 Task: Add Boiron Hypericum Perforatum 6C to the cart.
Action: Mouse moved to (284, 133)
Screenshot: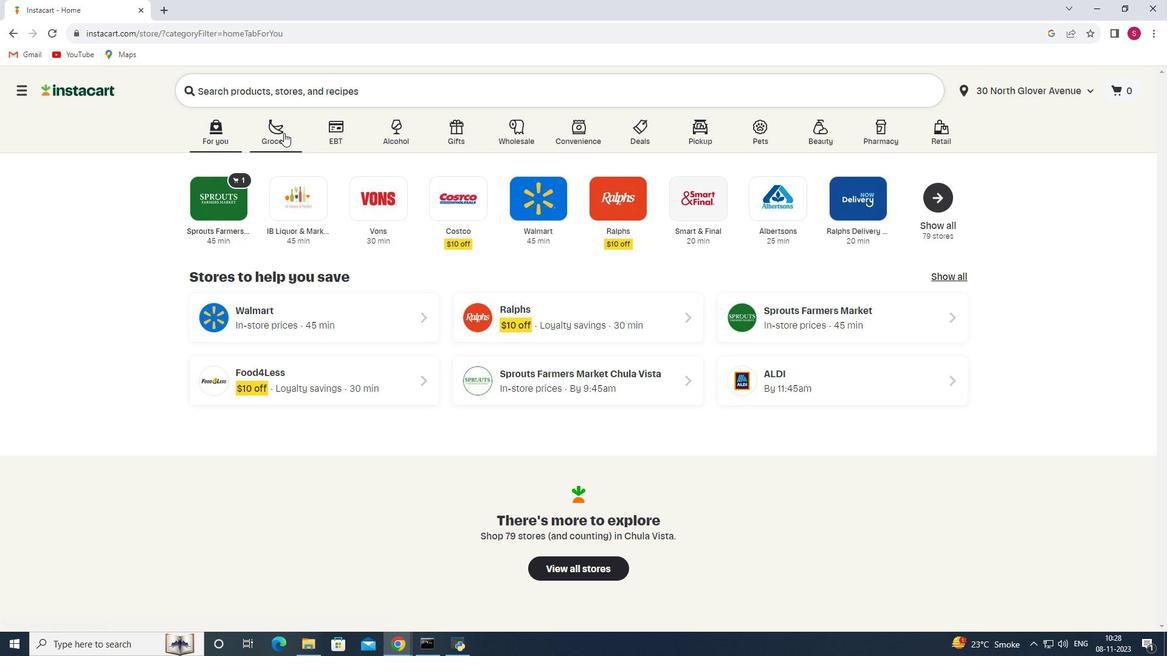 
Action: Mouse pressed left at (284, 133)
Screenshot: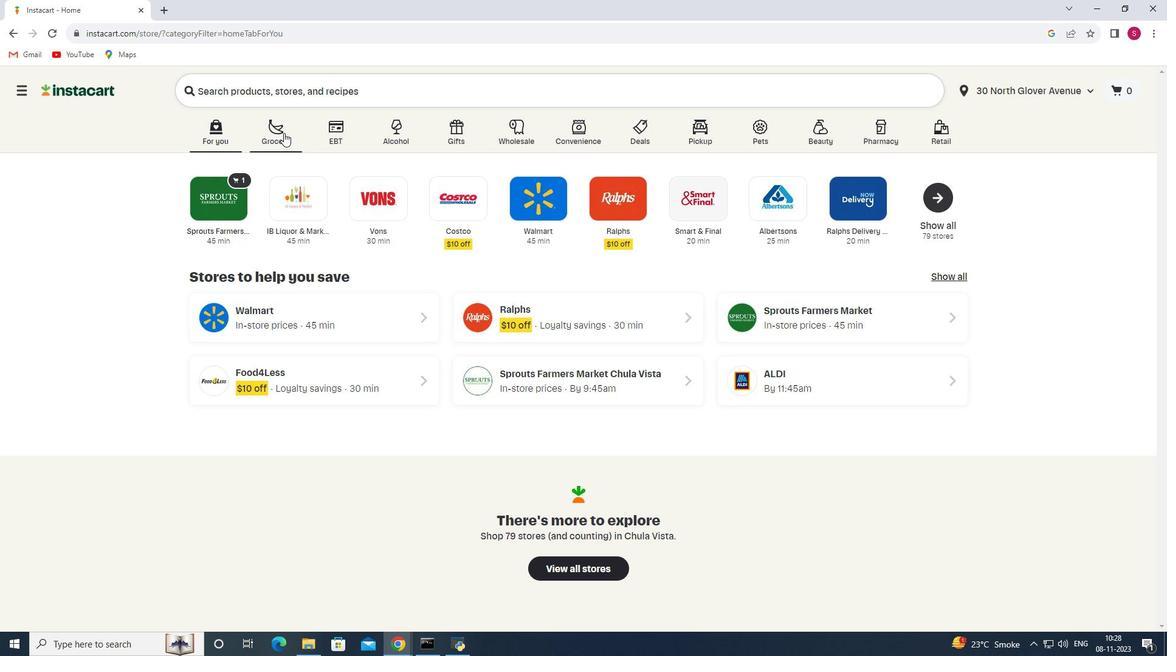 
Action: Mouse moved to (282, 353)
Screenshot: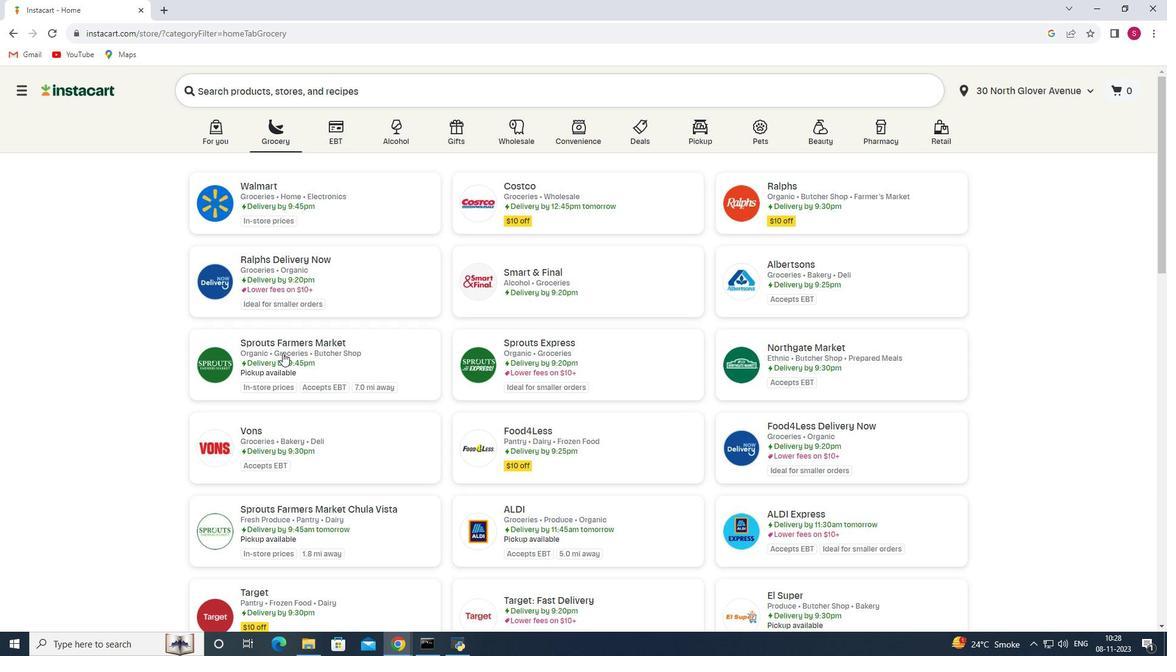 
Action: Mouse pressed left at (282, 353)
Screenshot: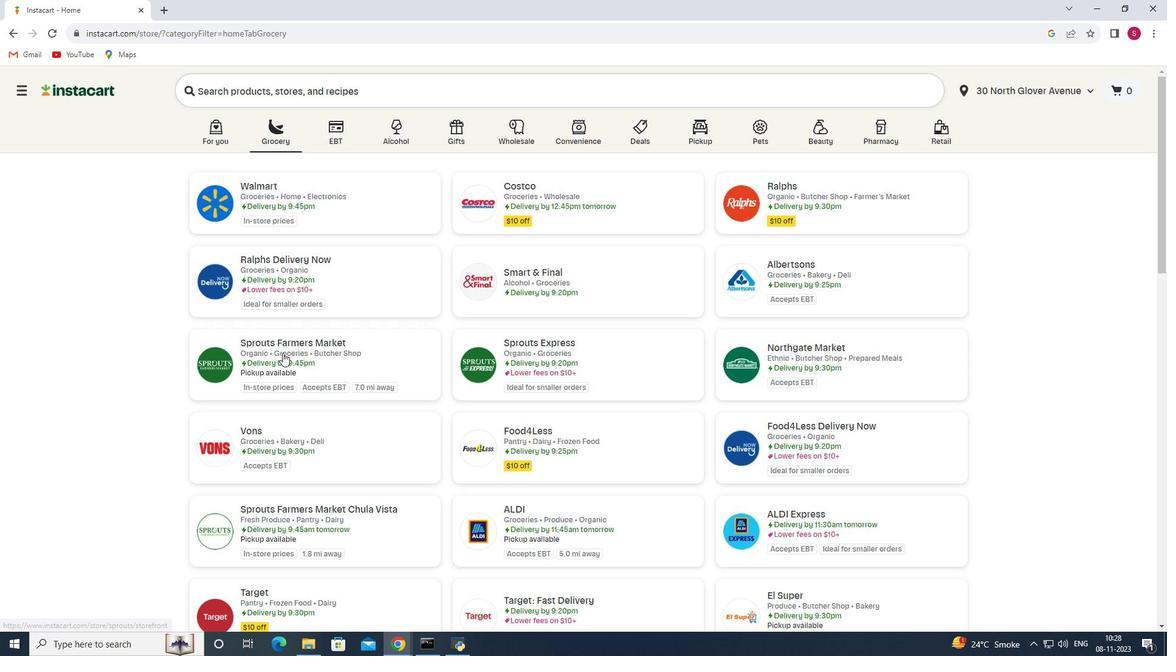 
Action: Mouse moved to (79, 366)
Screenshot: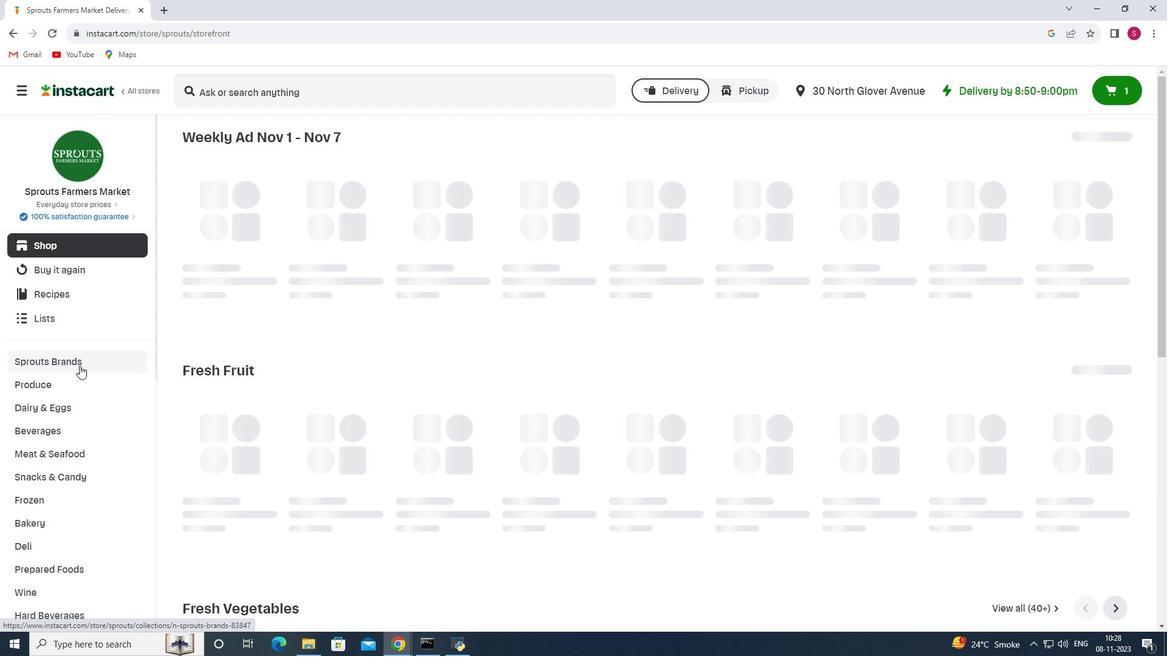 
Action: Mouse scrolled (79, 365) with delta (0, 0)
Screenshot: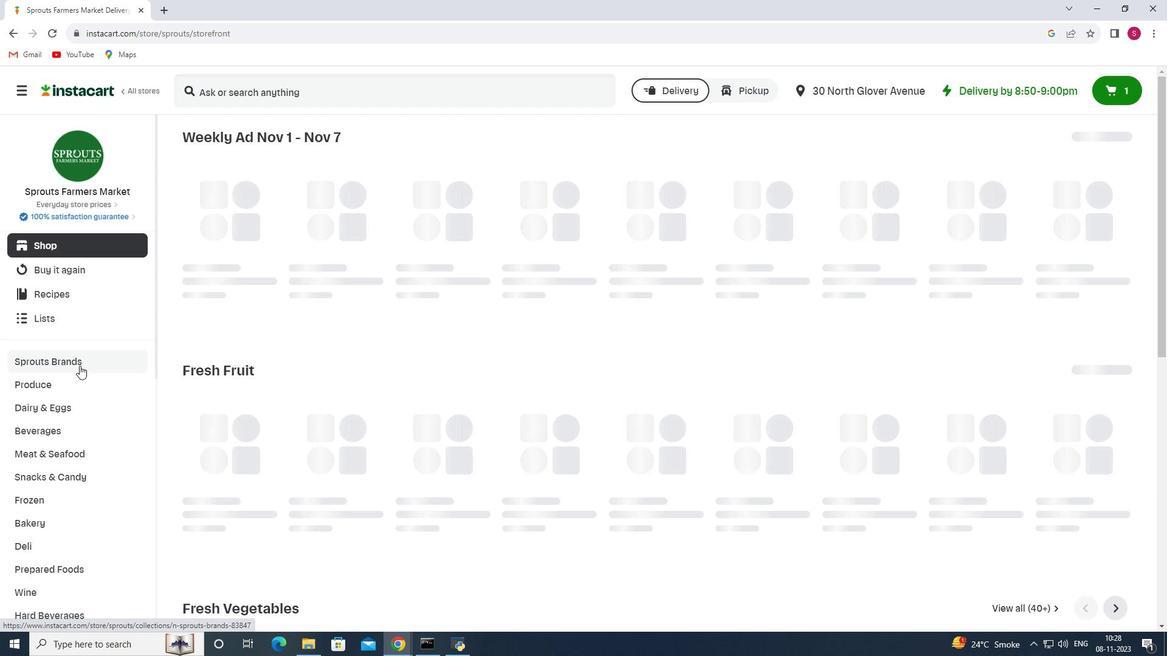
Action: Mouse scrolled (79, 365) with delta (0, 0)
Screenshot: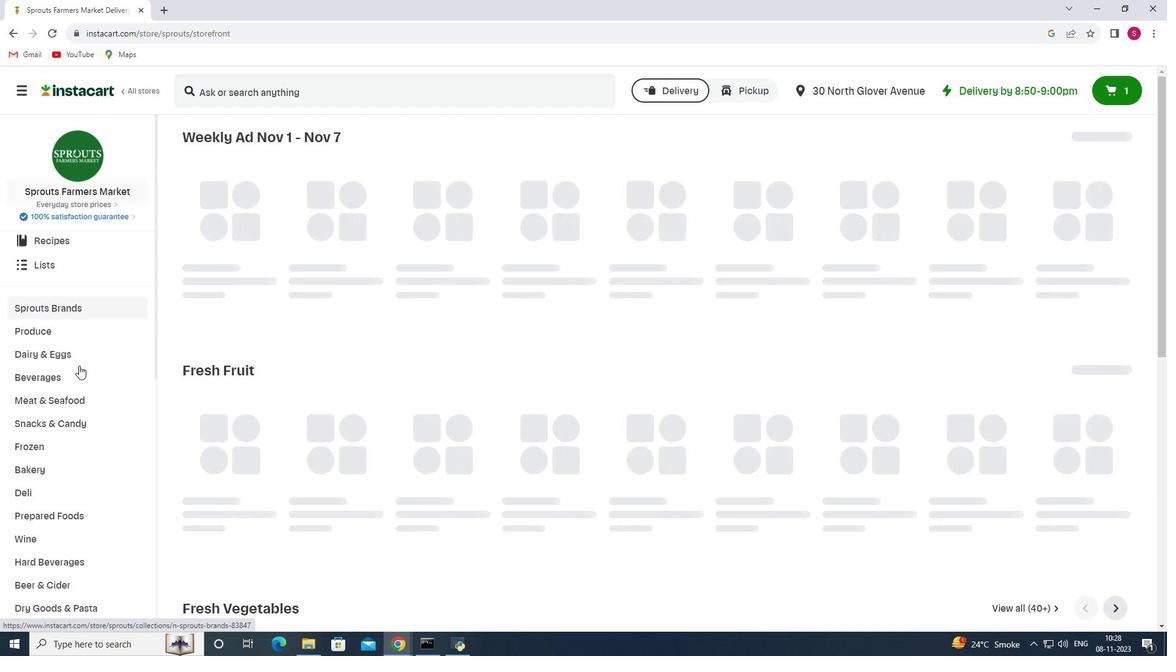 
Action: Mouse moved to (79, 366)
Screenshot: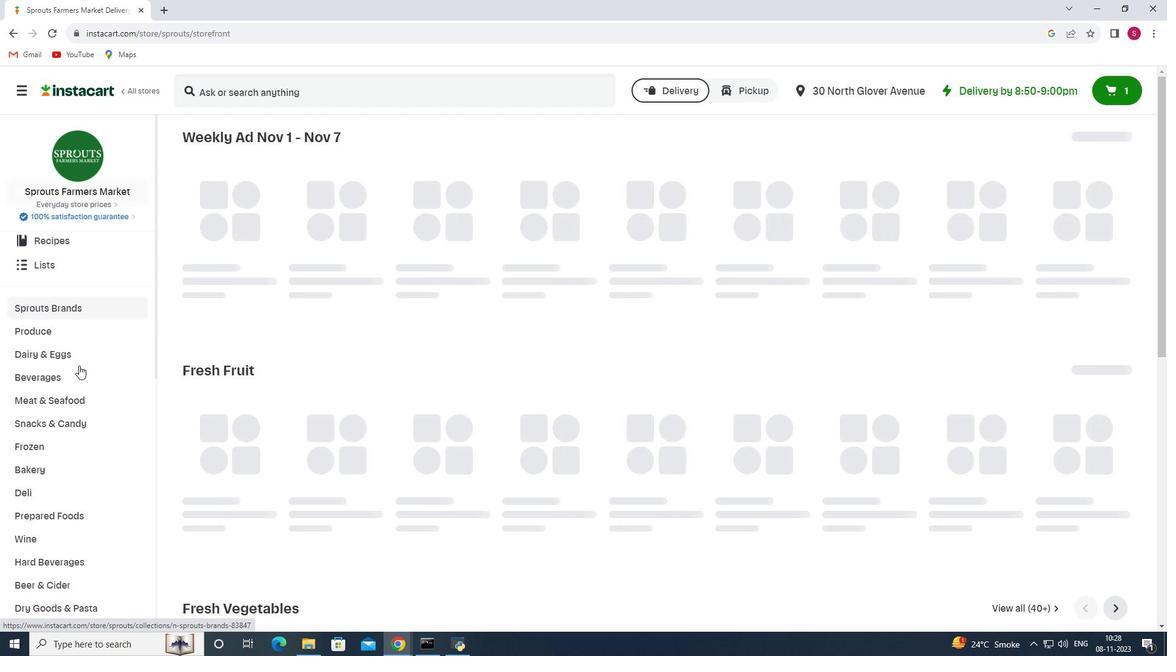 
Action: Mouse scrolled (79, 365) with delta (0, 0)
Screenshot: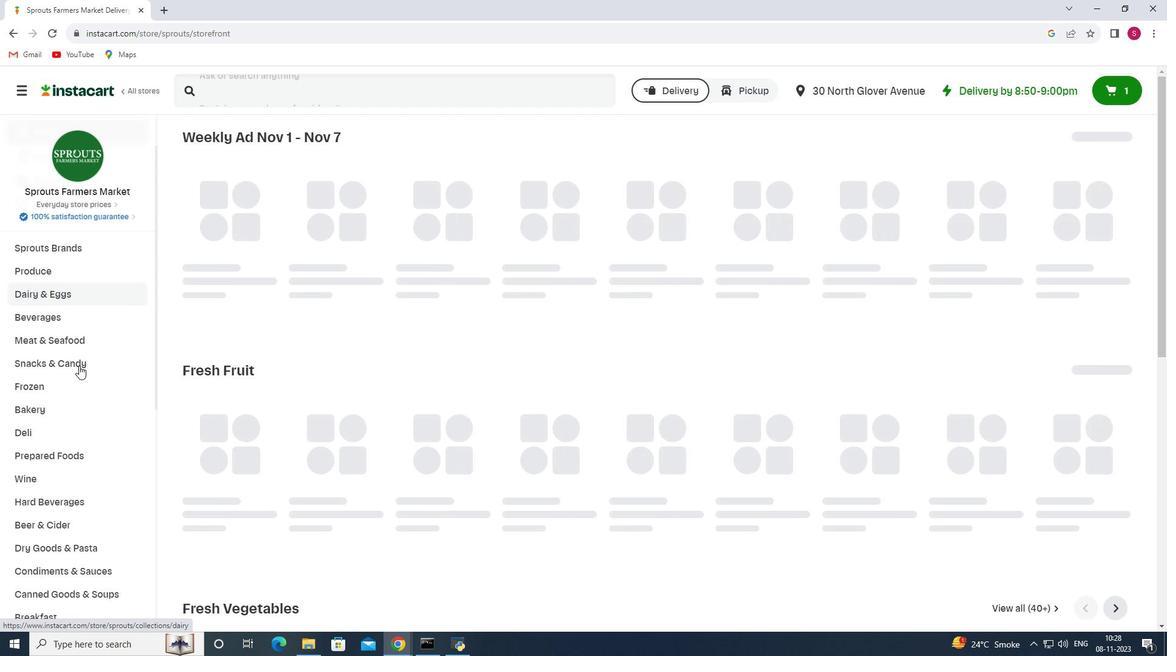
Action: Mouse moved to (77, 366)
Screenshot: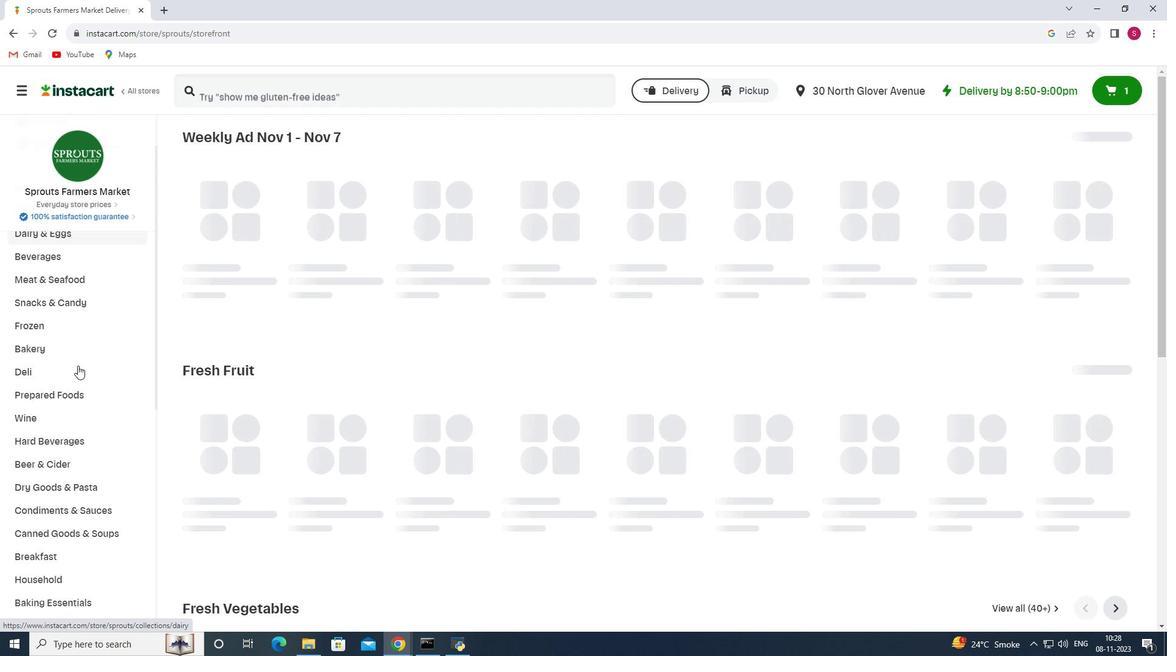 
Action: Mouse scrolled (77, 365) with delta (0, 0)
Screenshot: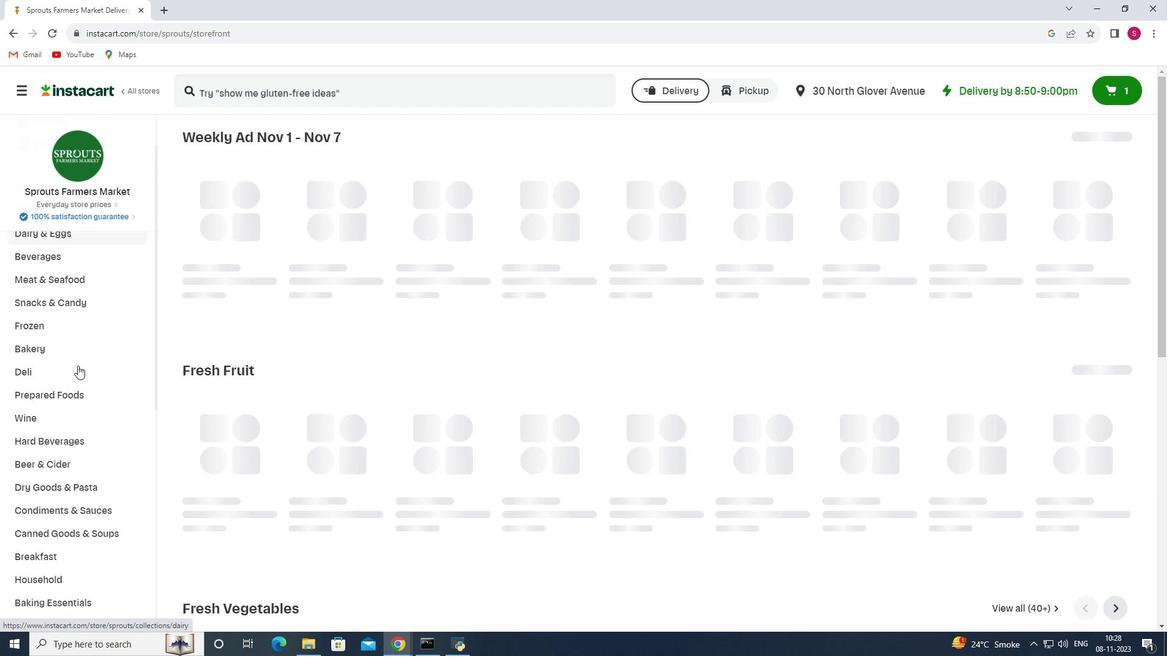 
Action: Mouse moved to (77, 366)
Screenshot: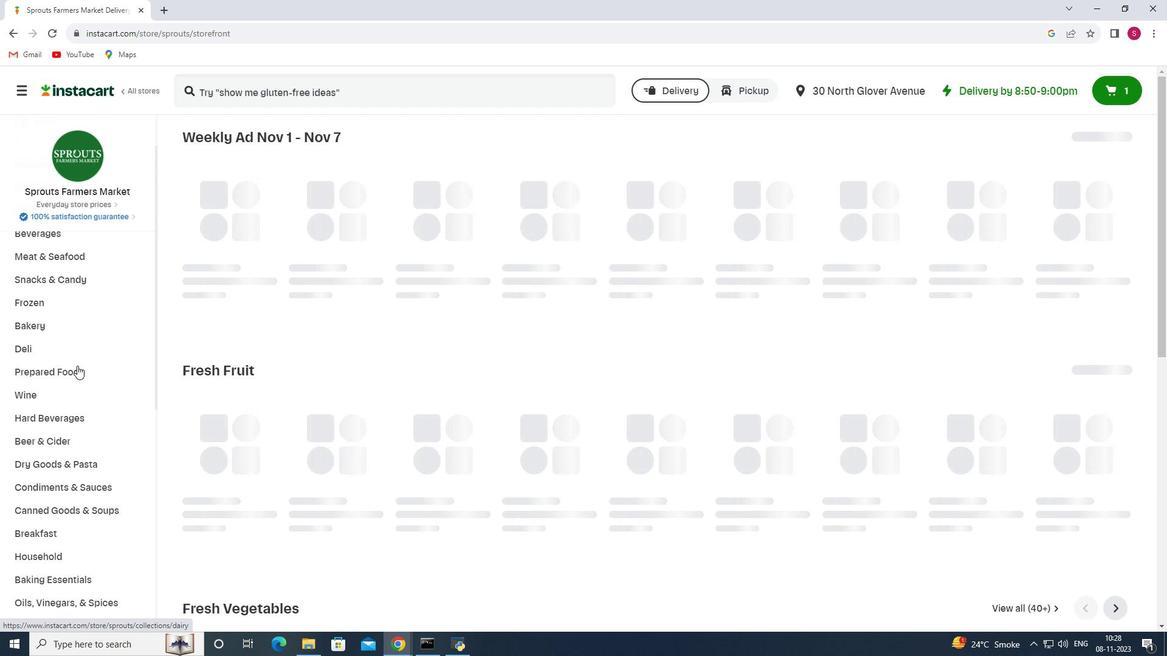 
Action: Mouse scrolled (77, 365) with delta (0, 0)
Screenshot: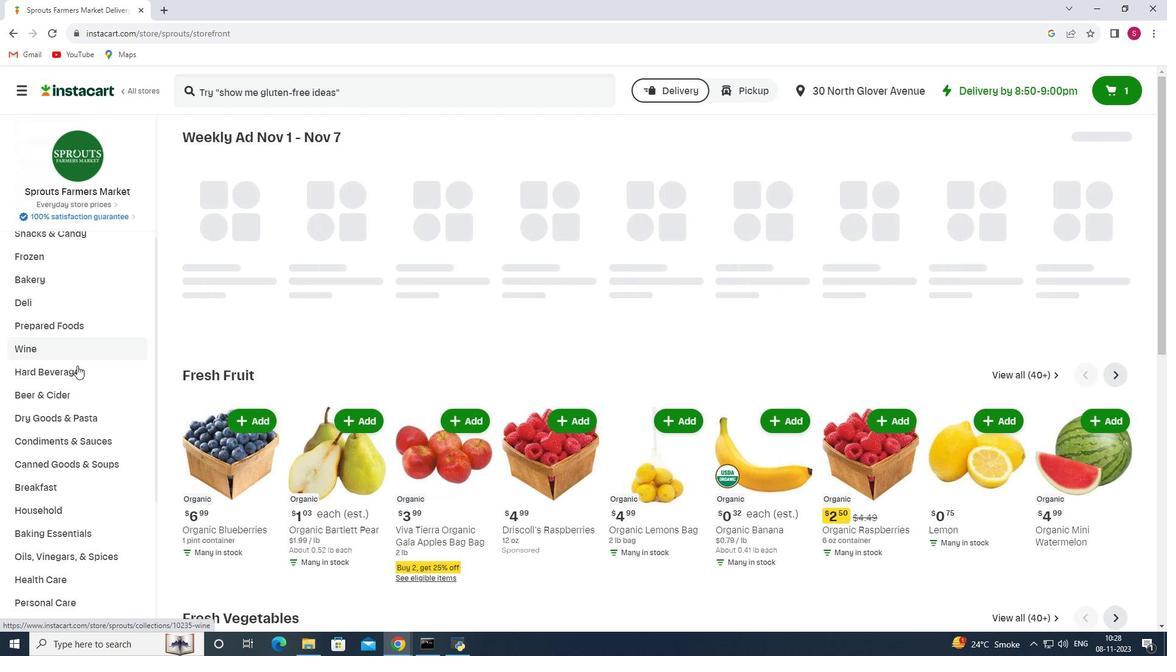 
Action: Mouse moved to (74, 367)
Screenshot: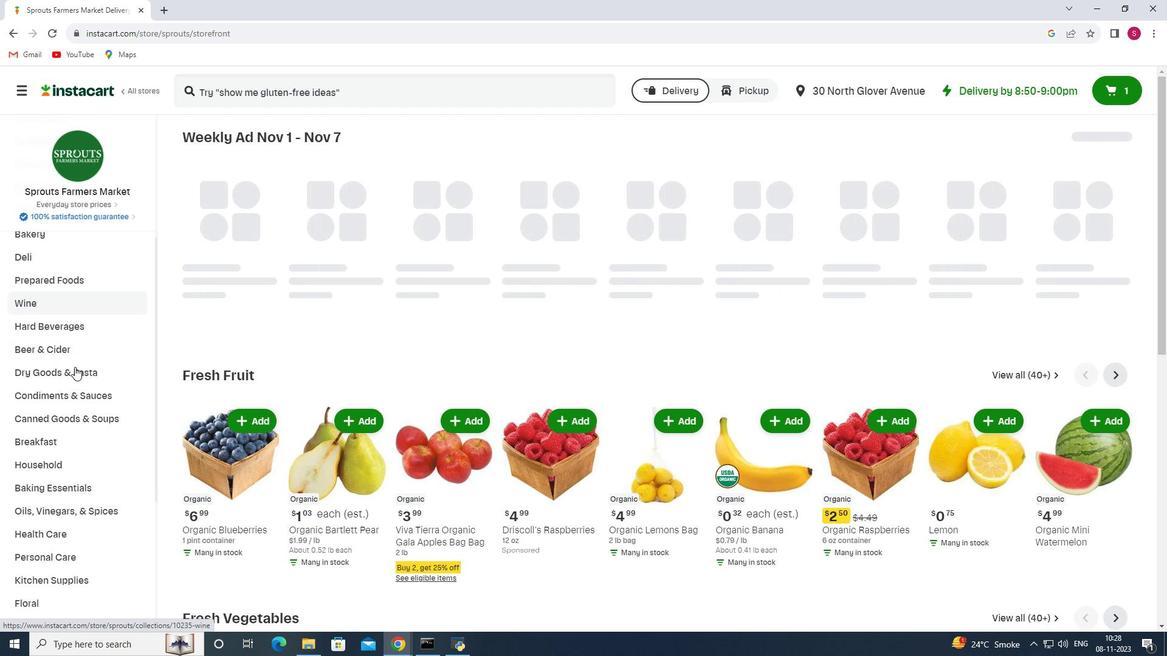 
Action: Mouse scrolled (74, 366) with delta (0, 0)
Screenshot: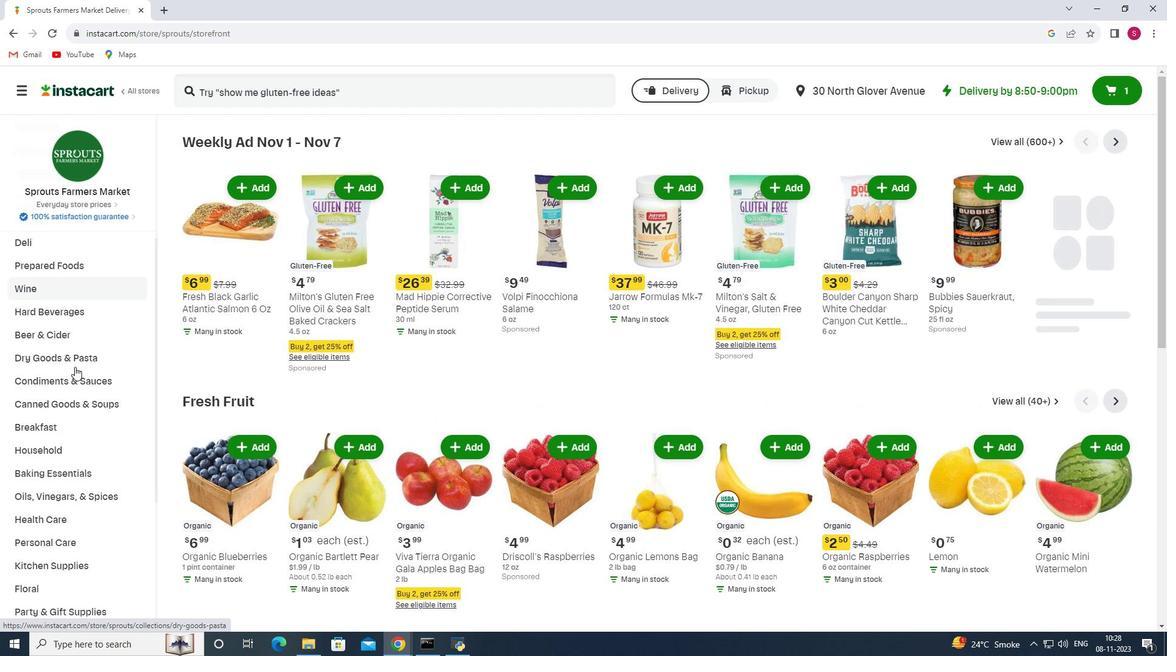 
Action: Mouse scrolled (74, 366) with delta (0, 0)
Screenshot: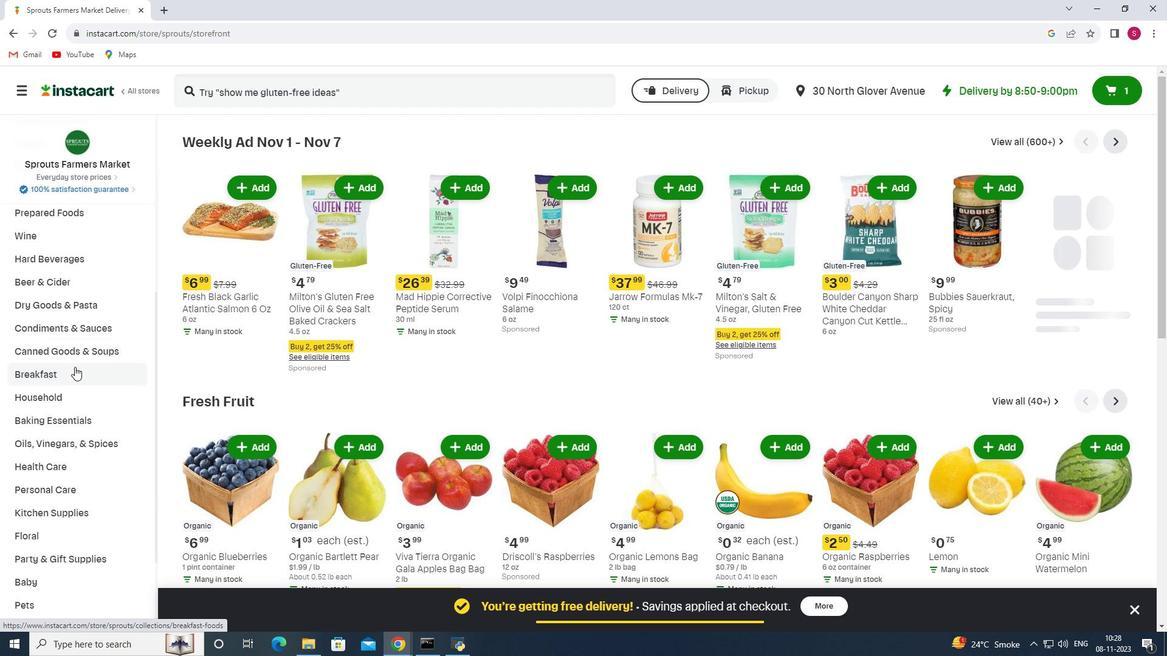 
Action: Mouse moved to (41, 405)
Screenshot: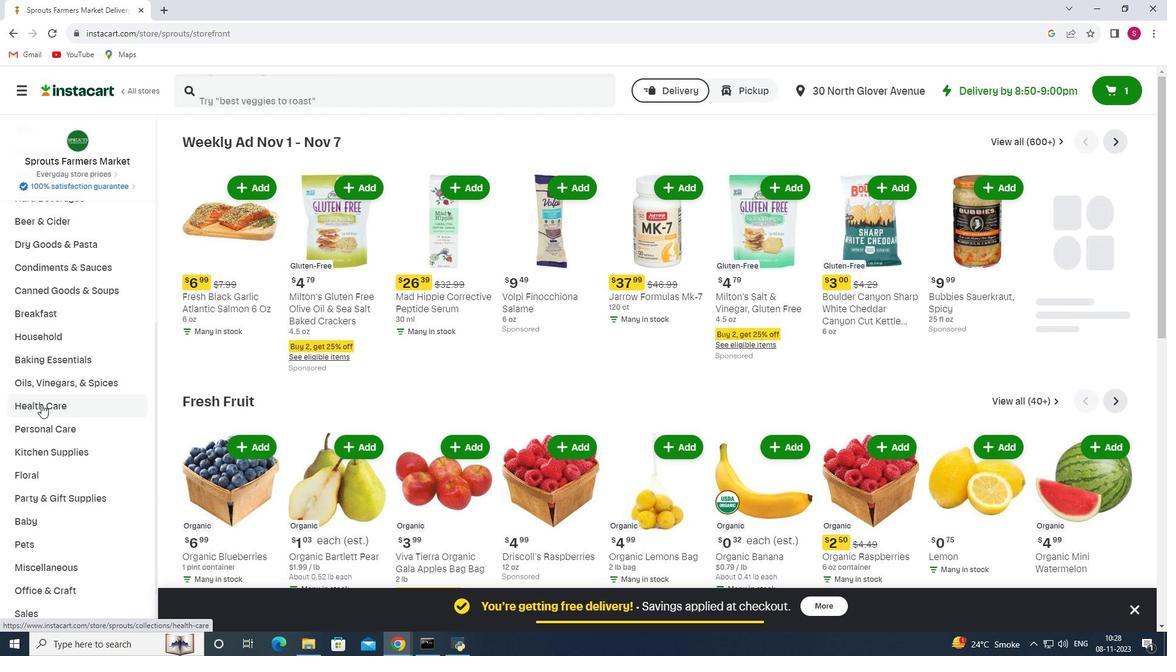 
Action: Mouse pressed left at (41, 405)
Screenshot: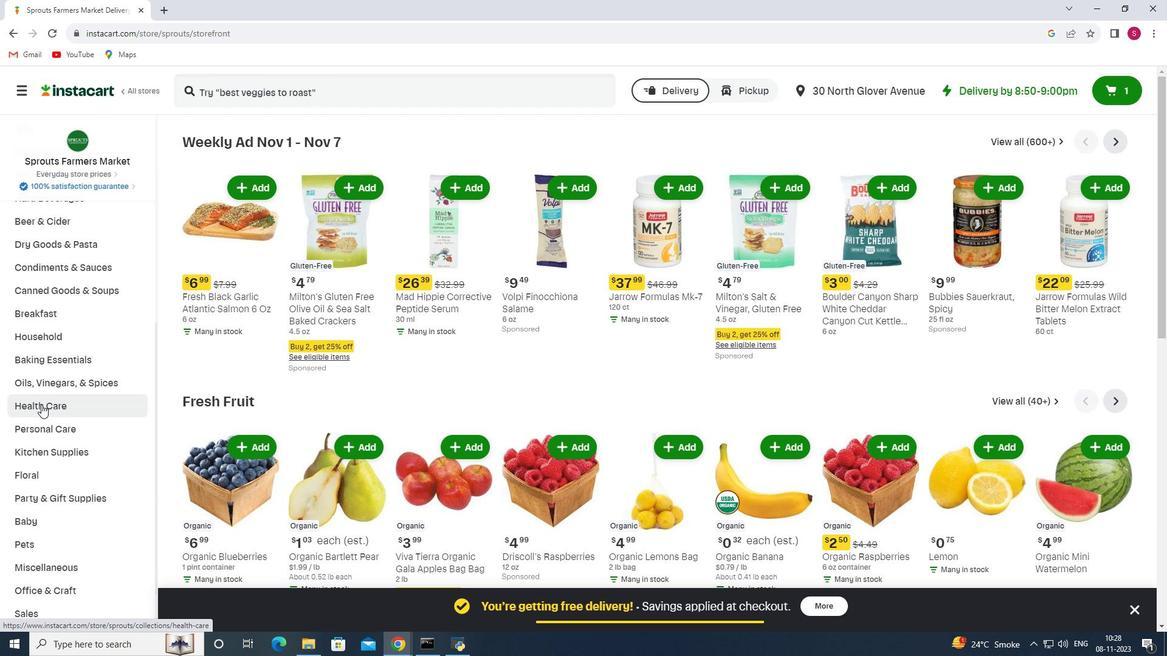 
Action: Mouse moved to (437, 164)
Screenshot: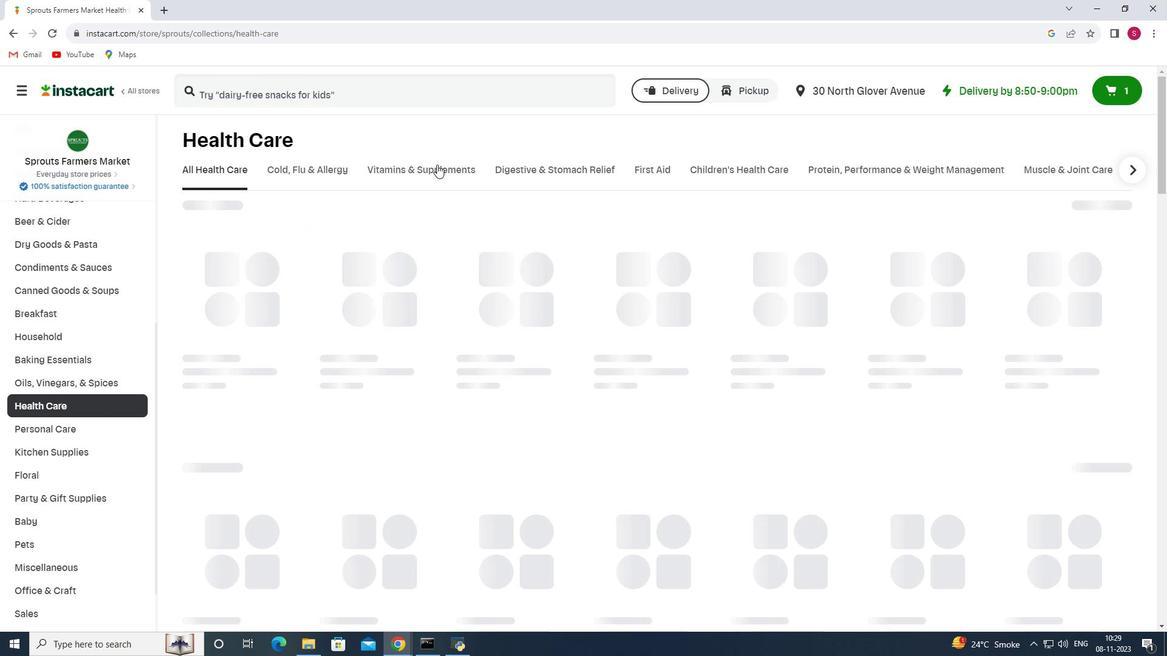
Action: Mouse pressed left at (437, 164)
Screenshot: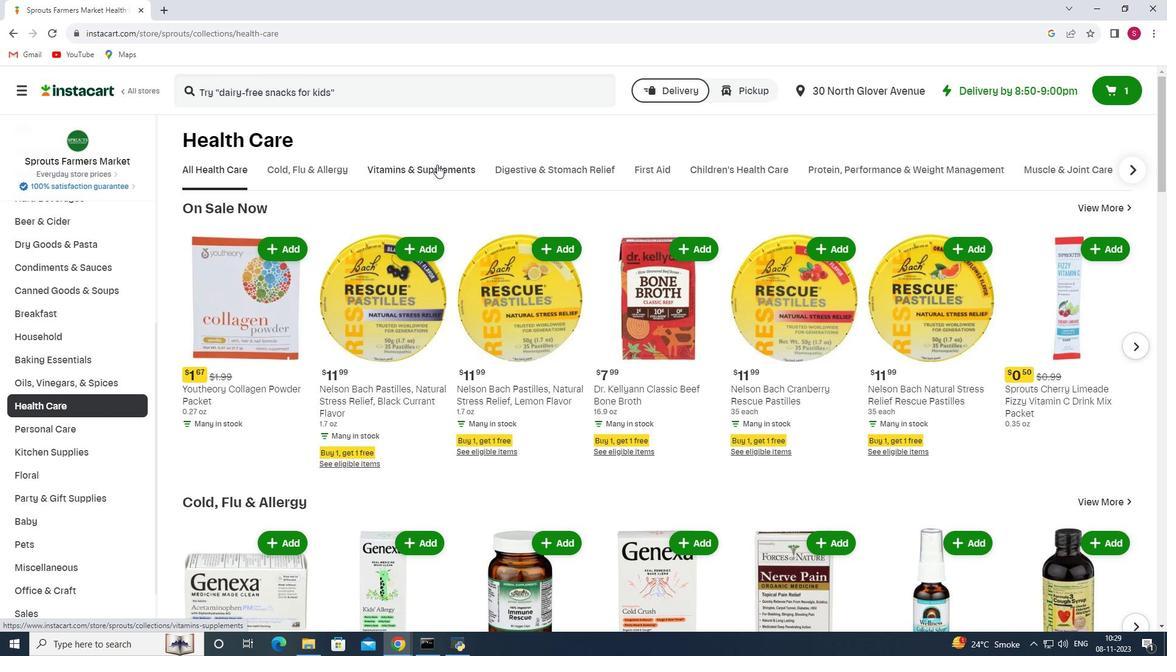 
Action: Mouse moved to (977, 218)
Screenshot: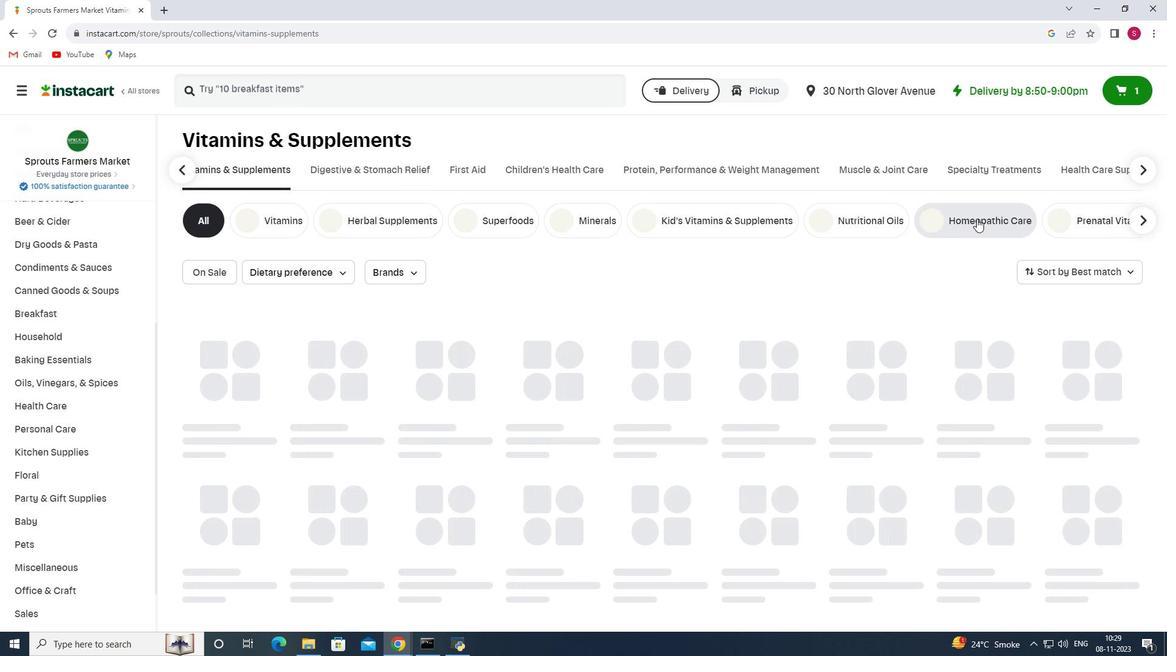 
Action: Mouse pressed left at (977, 218)
Screenshot: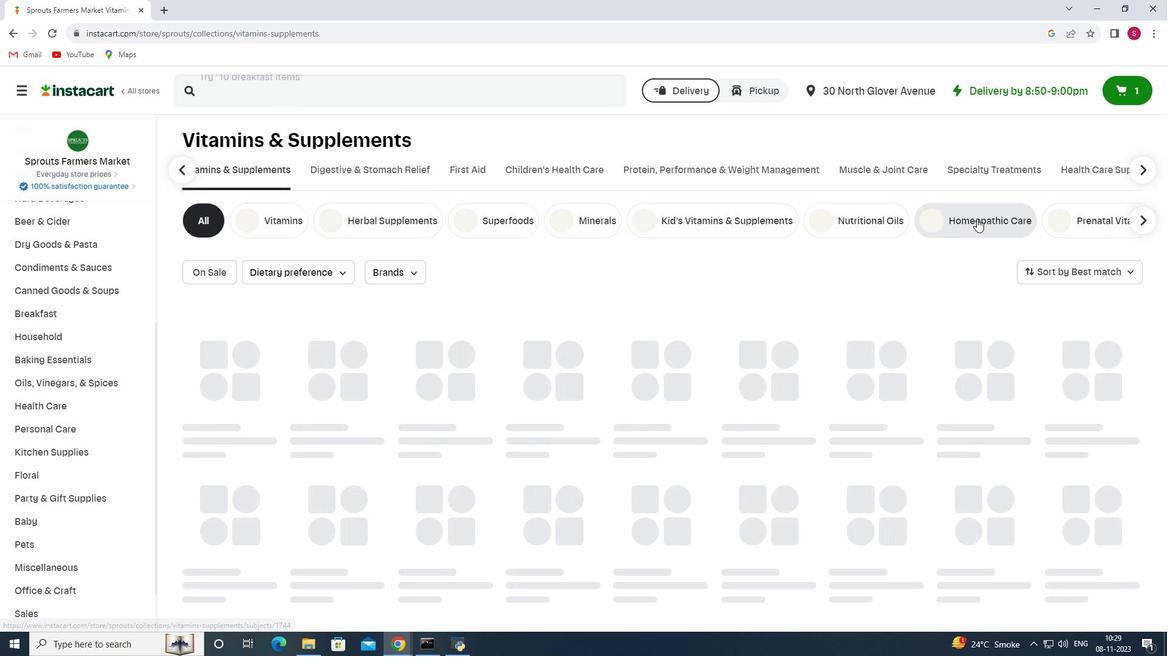 
Action: Mouse moved to (380, 88)
Screenshot: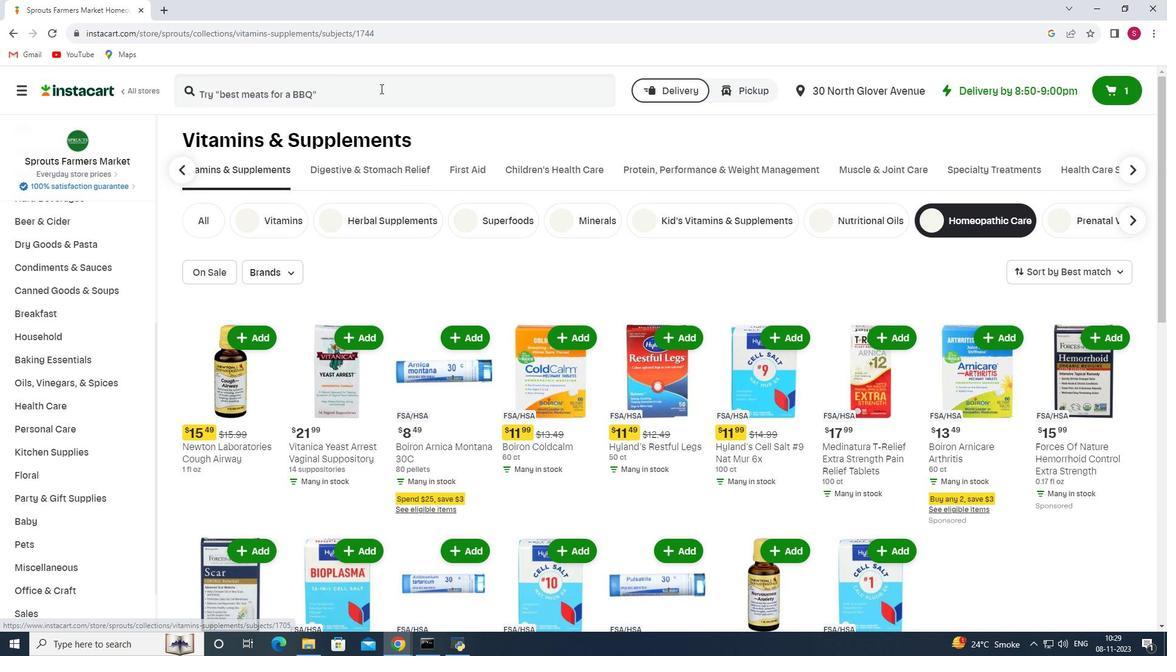 
Action: Mouse pressed left at (380, 88)
Screenshot: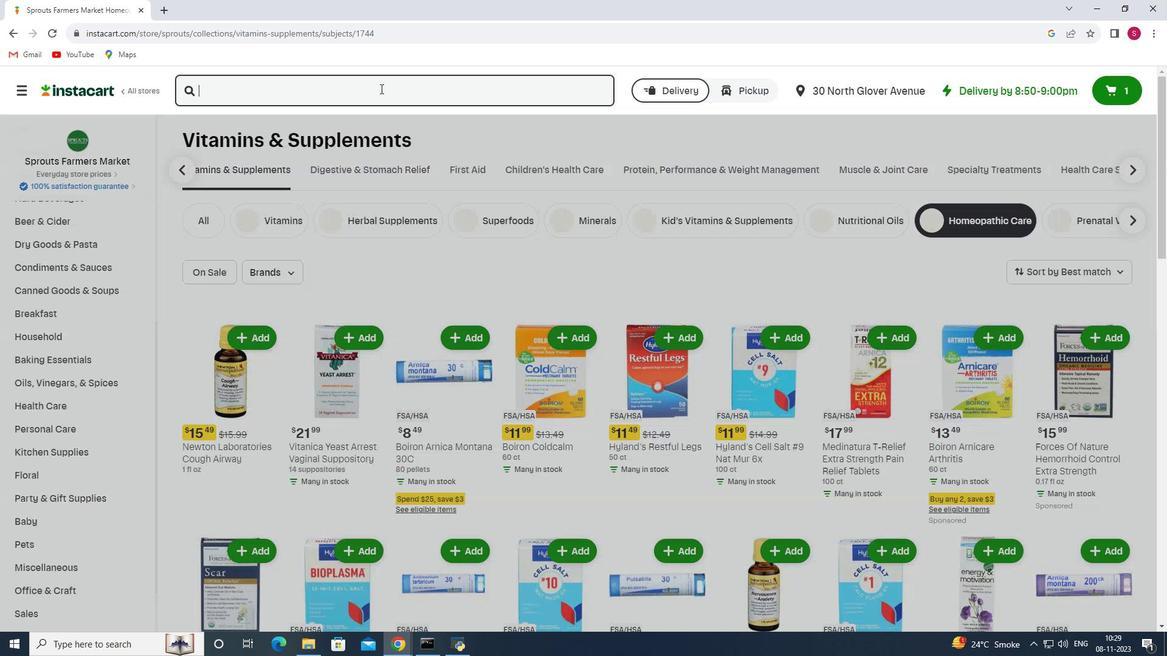 
Action: Key pressed <Key.shift><Key.shift><Key.shift>Boiron<Key.space><Key.shift>Hypericum<Key.space><Key.shift_r>Perforatum<Key.space>6<Key.shift><Key.shift><Key.shift>C<Key.enter>
Screenshot: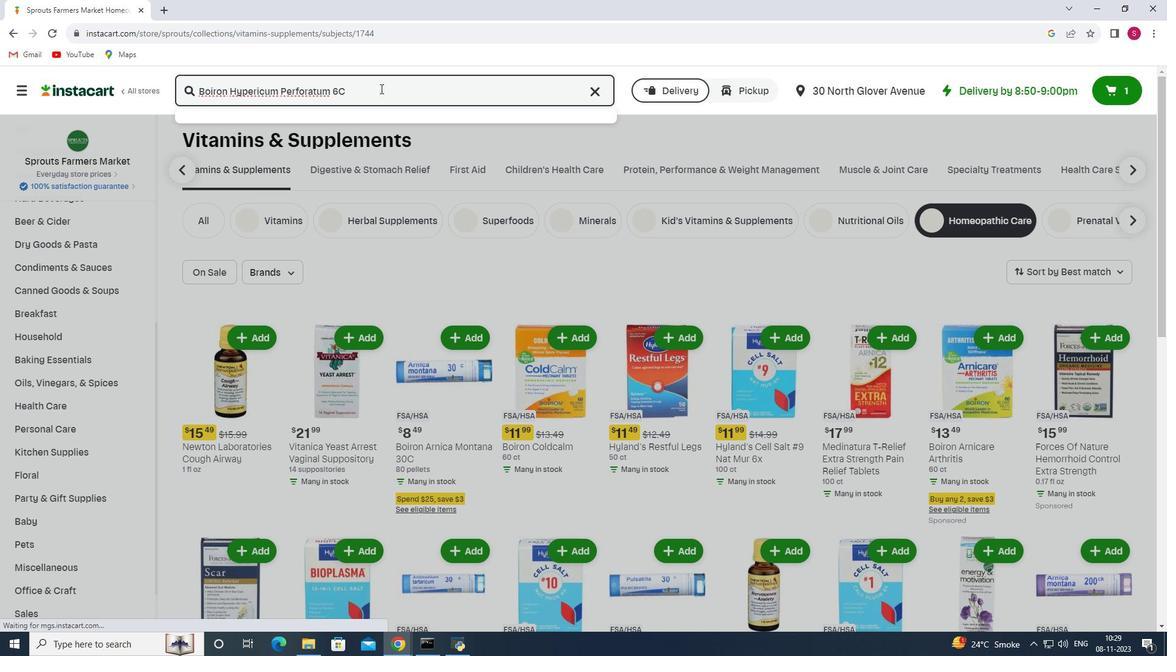 
Action: Mouse moved to (564, 225)
Screenshot: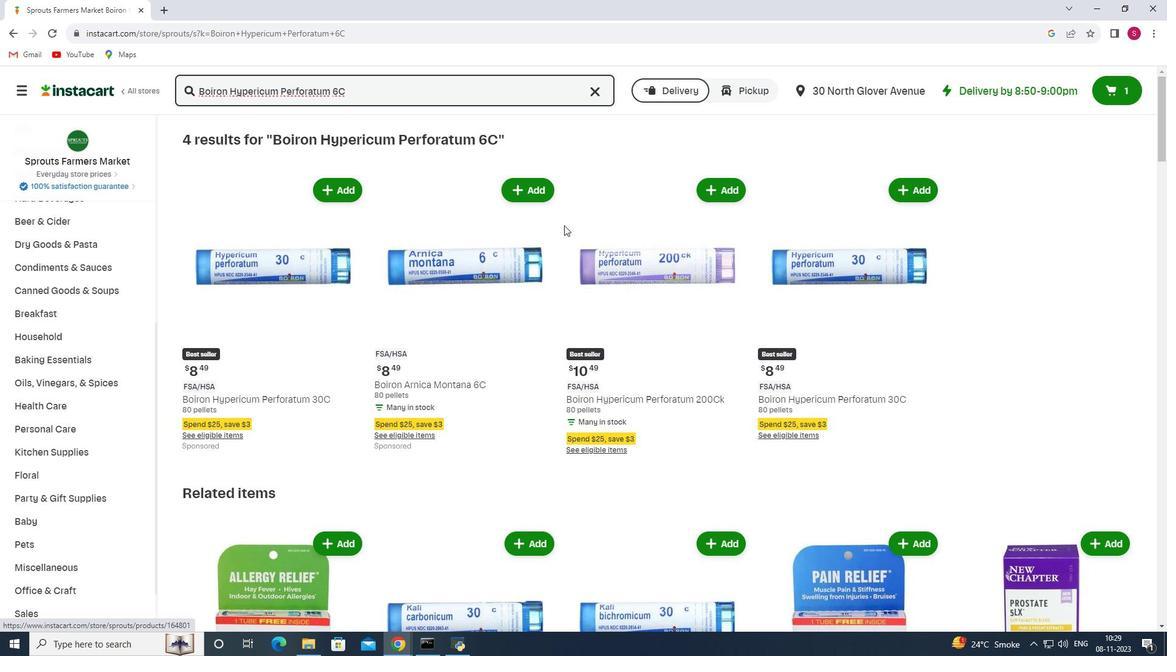
Action: Mouse scrolled (564, 225) with delta (0, 0)
Screenshot: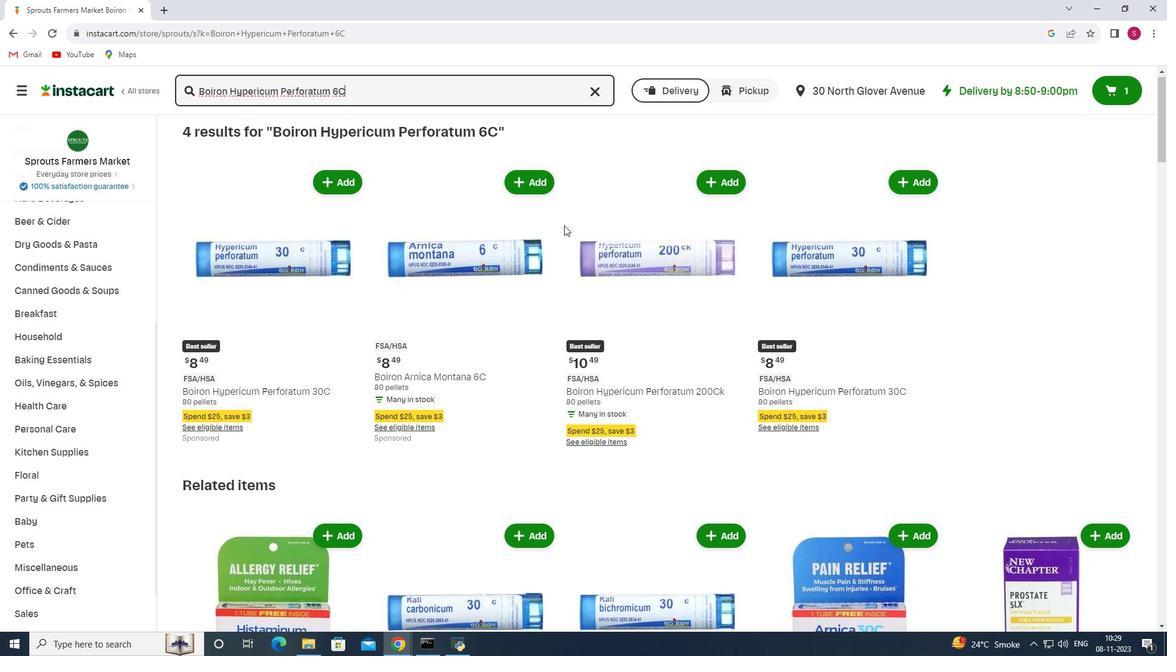
Action: Mouse scrolled (564, 225) with delta (0, 0)
Screenshot: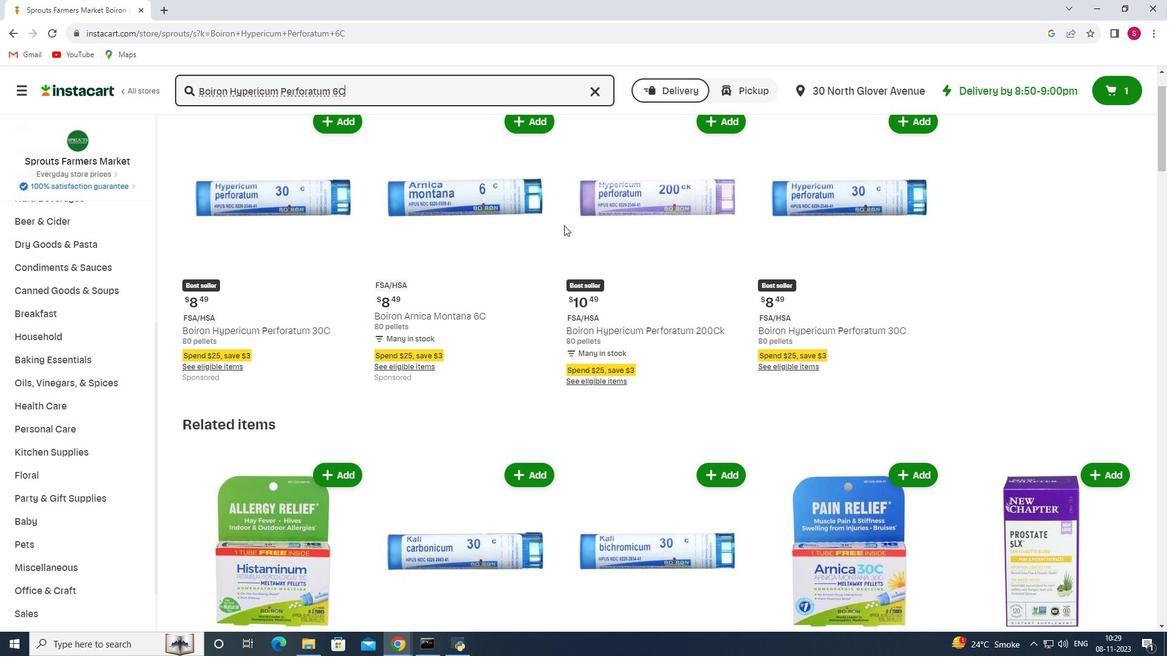 
Action: Mouse scrolled (564, 225) with delta (0, 0)
Screenshot: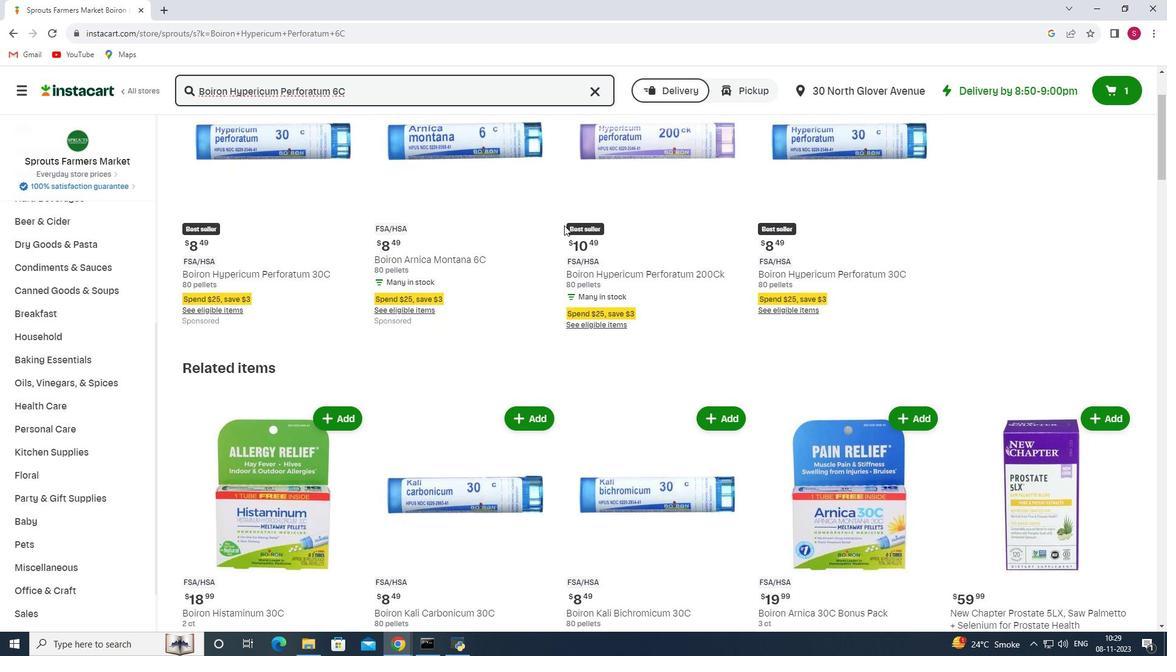 
Action: Mouse scrolled (564, 225) with delta (0, 0)
Screenshot: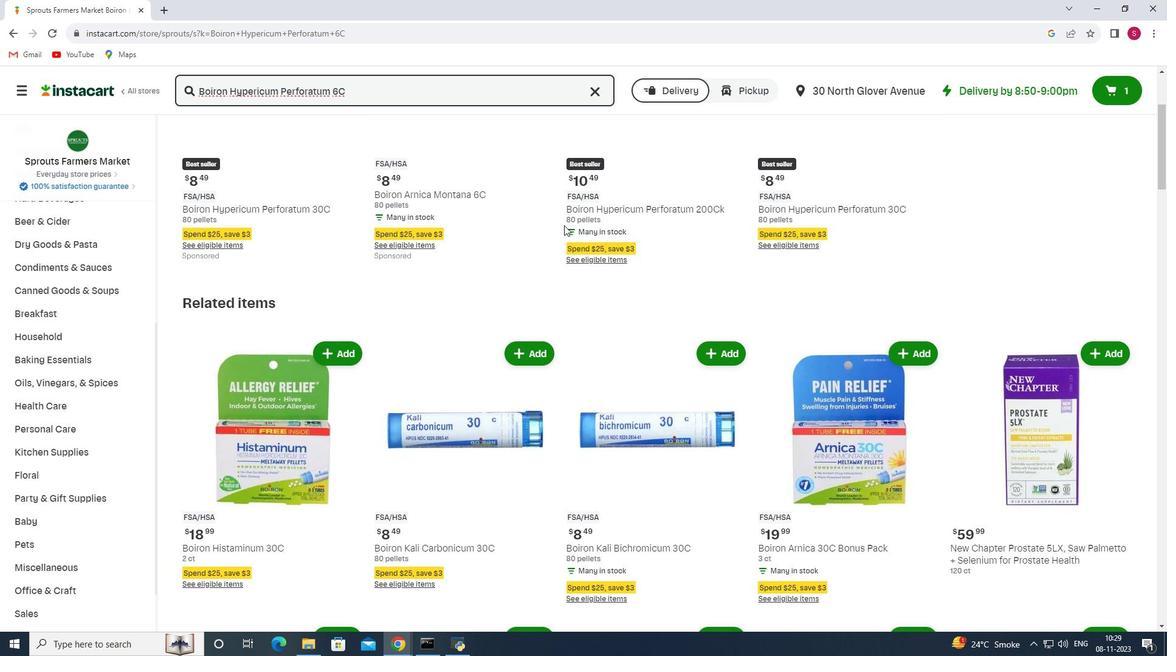 
Action: Mouse scrolled (564, 225) with delta (0, 0)
Screenshot: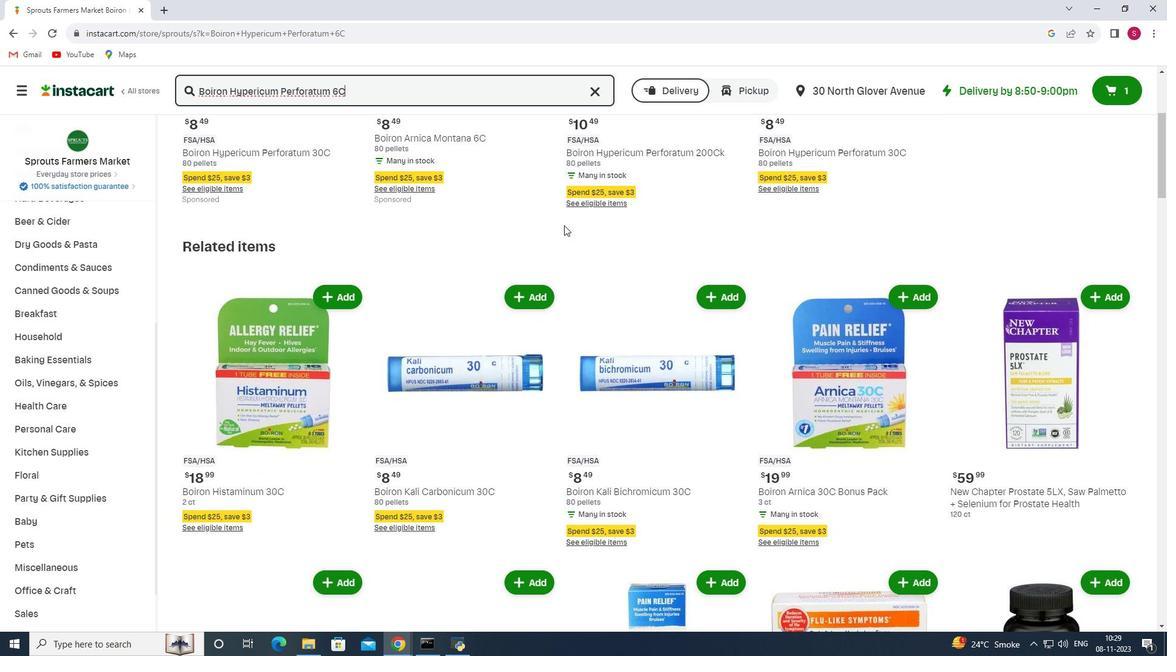 
Action: Mouse scrolled (564, 225) with delta (0, 0)
Screenshot: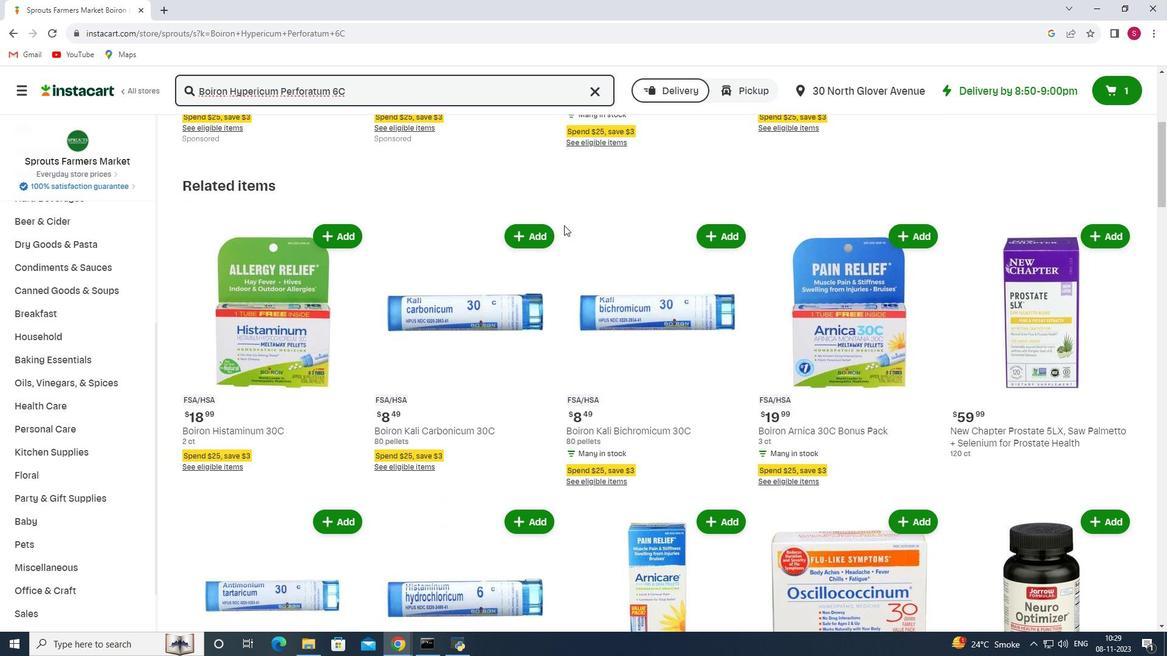 
Action: Mouse scrolled (564, 225) with delta (0, 0)
Screenshot: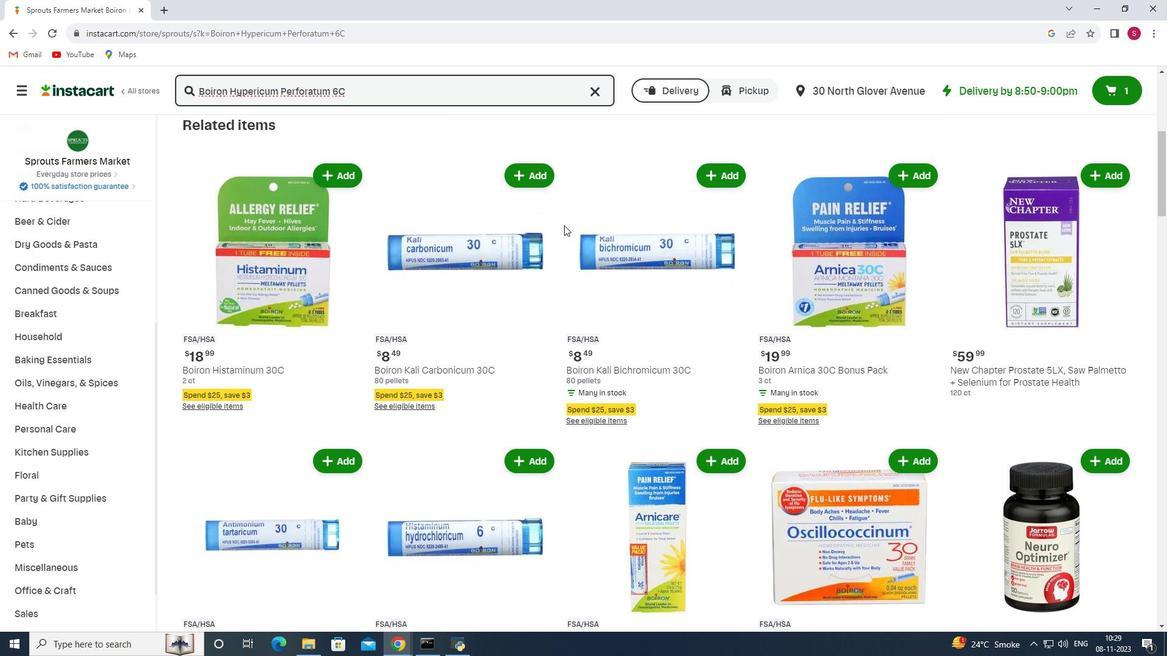 
Action: Mouse scrolled (564, 225) with delta (0, 0)
Screenshot: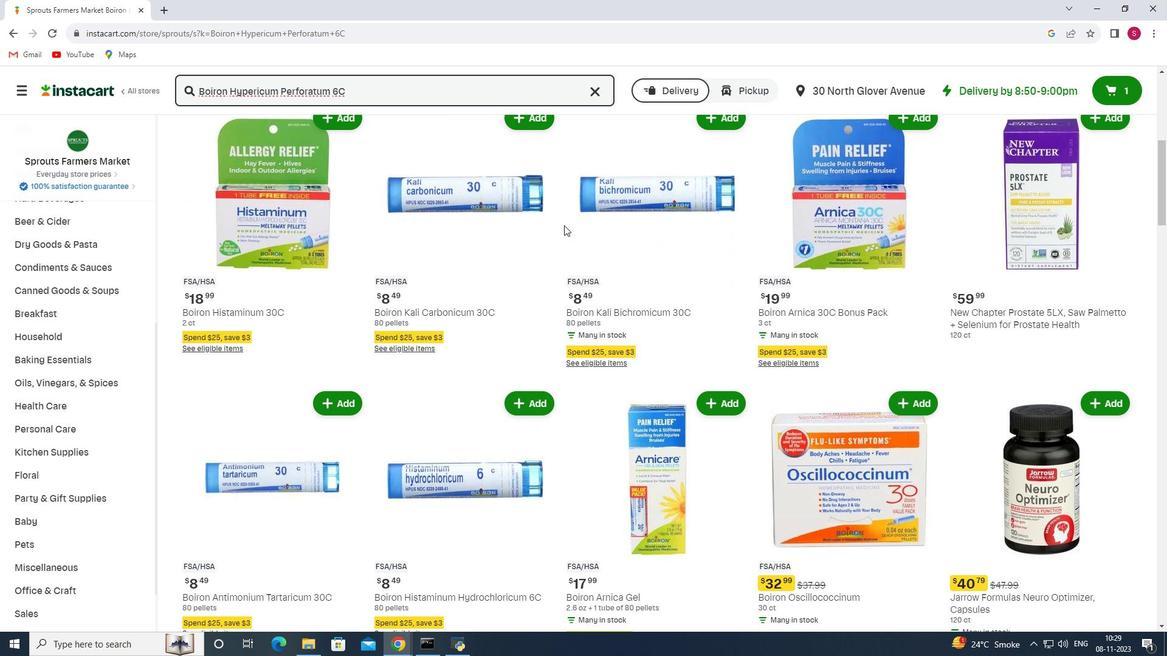 
Action: Mouse scrolled (564, 225) with delta (0, 0)
Screenshot: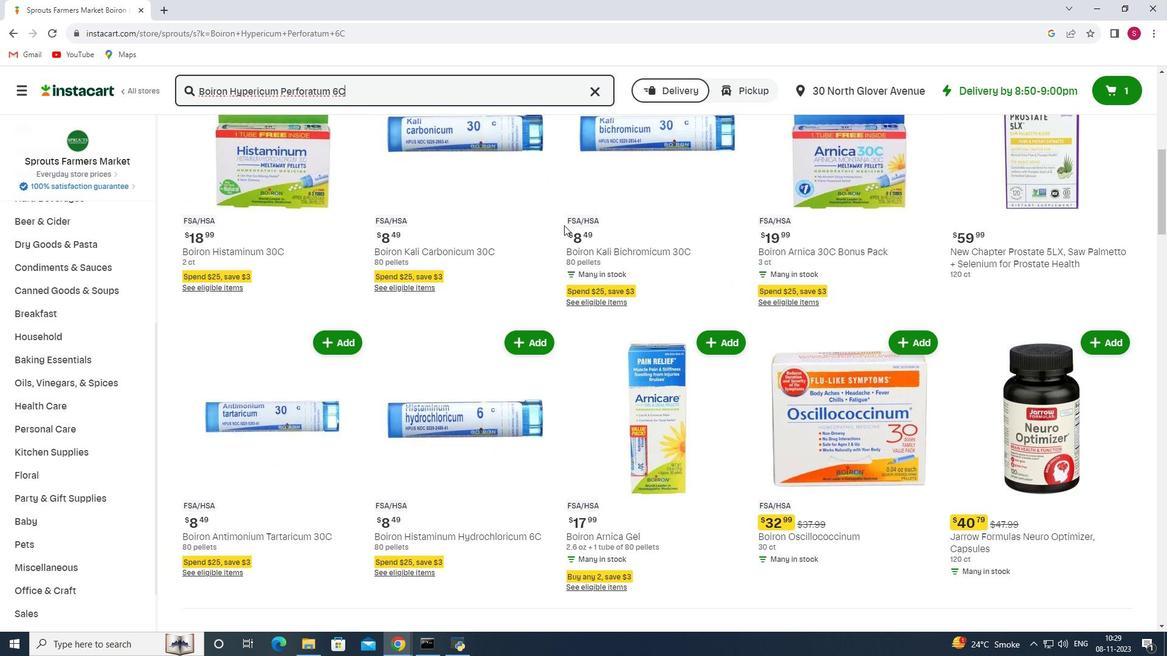 
Action: Mouse scrolled (564, 225) with delta (0, 0)
Screenshot: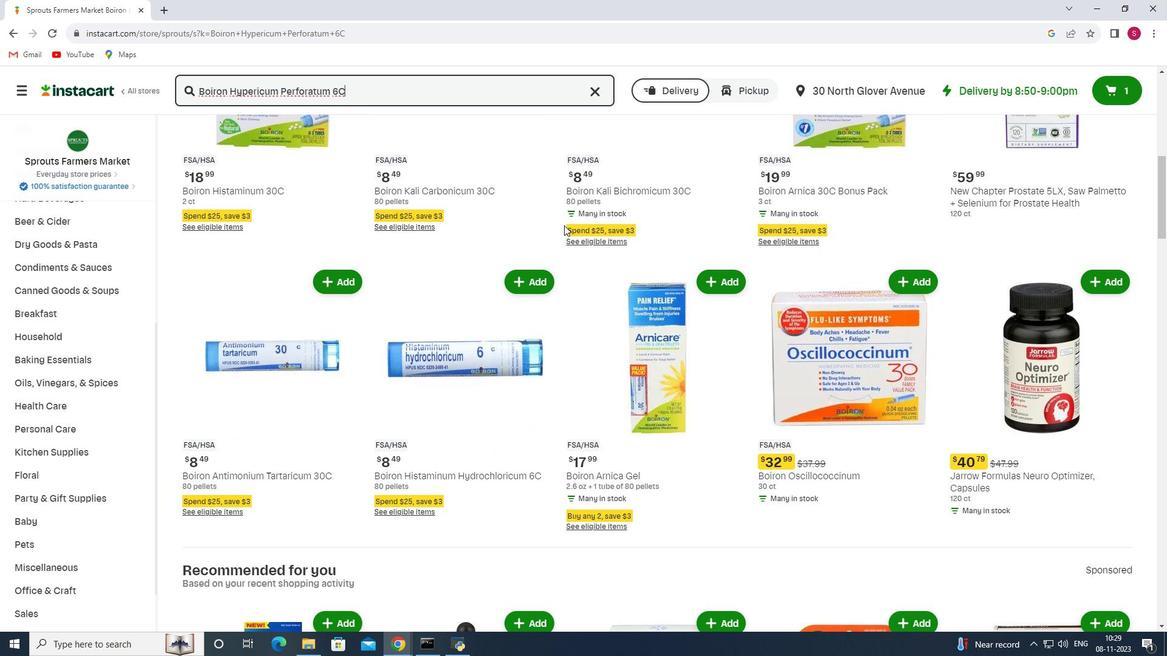 
Action: Mouse scrolled (564, 225) with delta (0, 0)
Screenshot: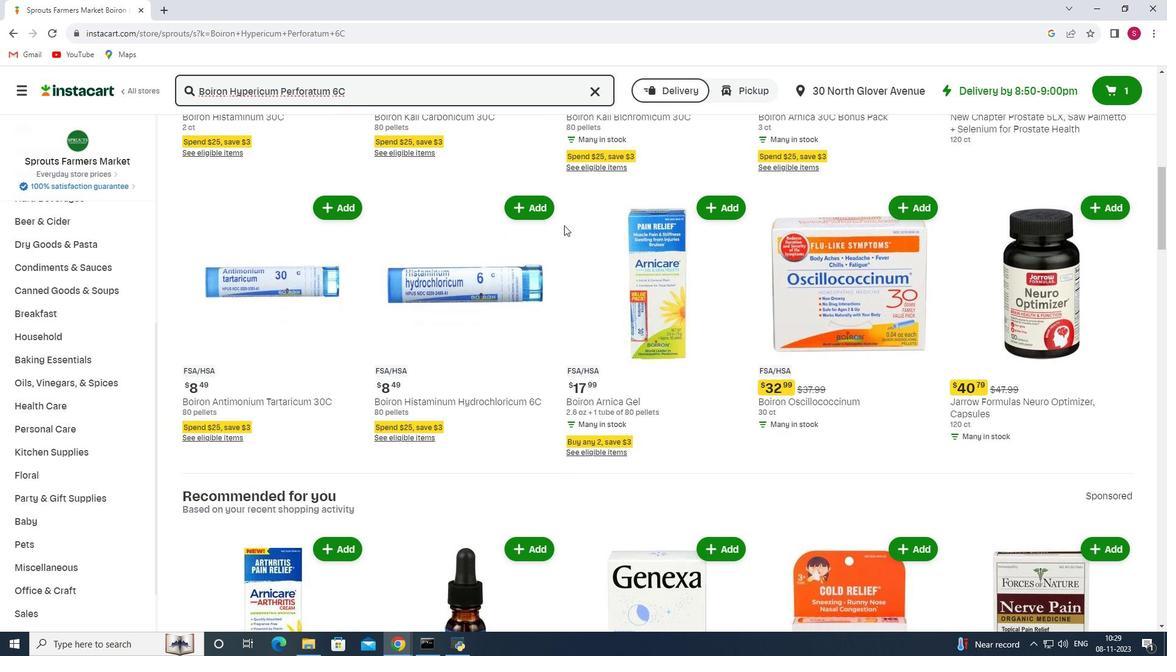 
Action: Mouse scrolled (564, 225) with delta (0, 0)
Screenshot: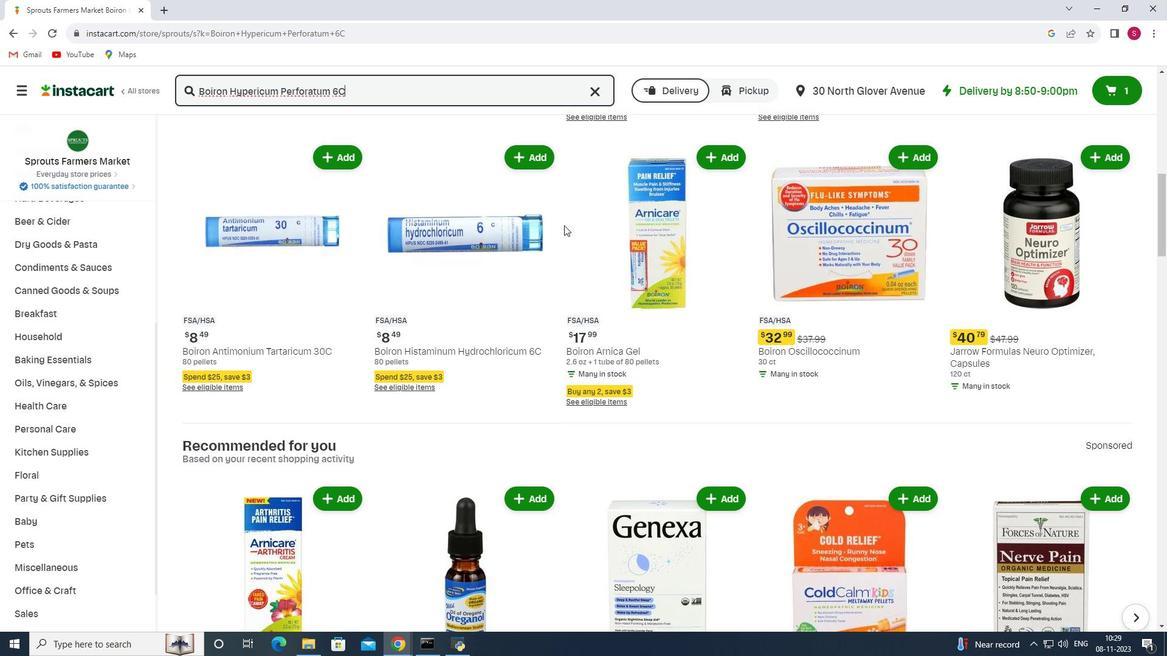 
Action: Mouse scrolled (564, 225) with delta (0, 0)
Screenshot: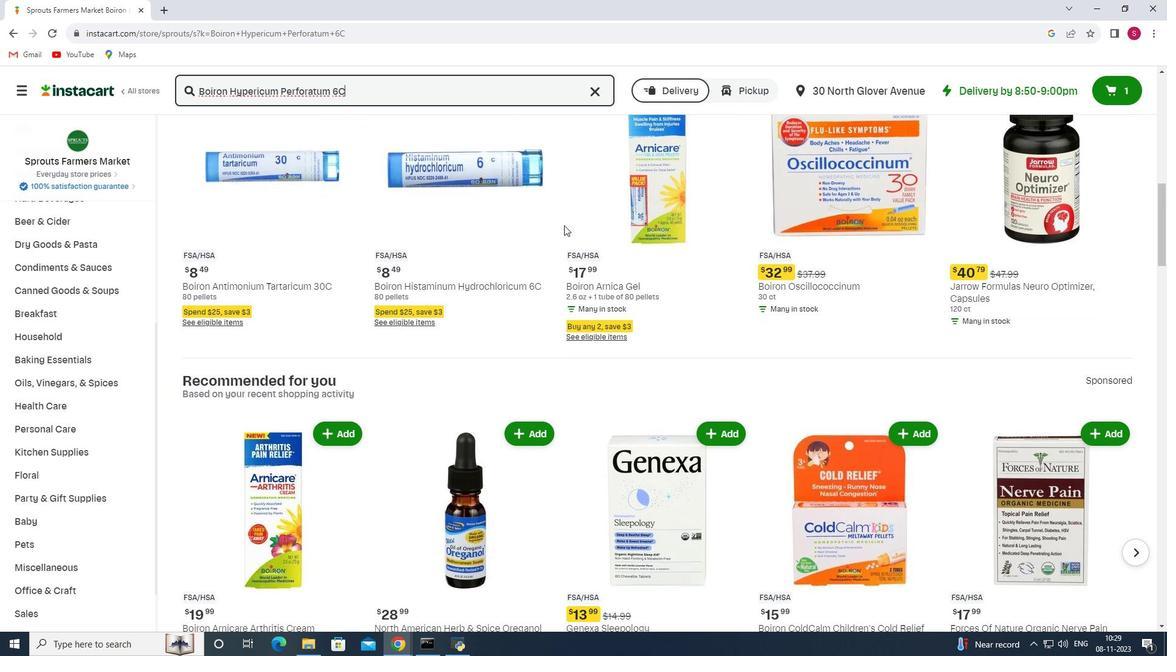 
Action: Mouse scrolled (564, 225) with delta (0, 0)
Screenshot: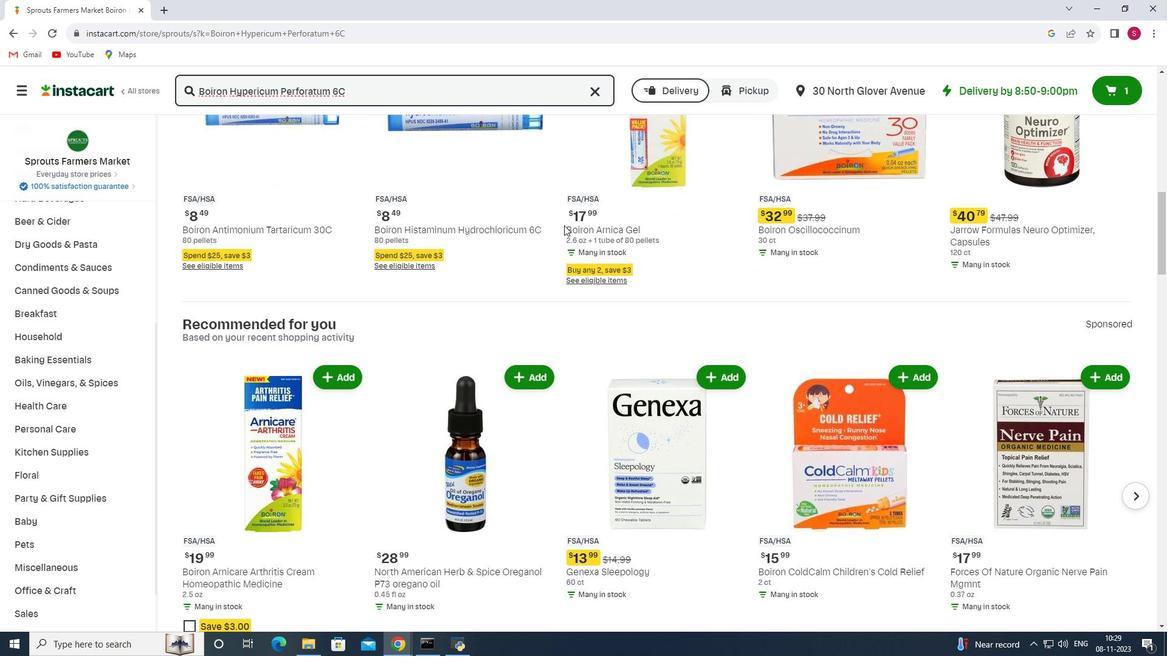 
Action: Mouse scrolled (564, 225) with delta (0, 0)
Screenshot: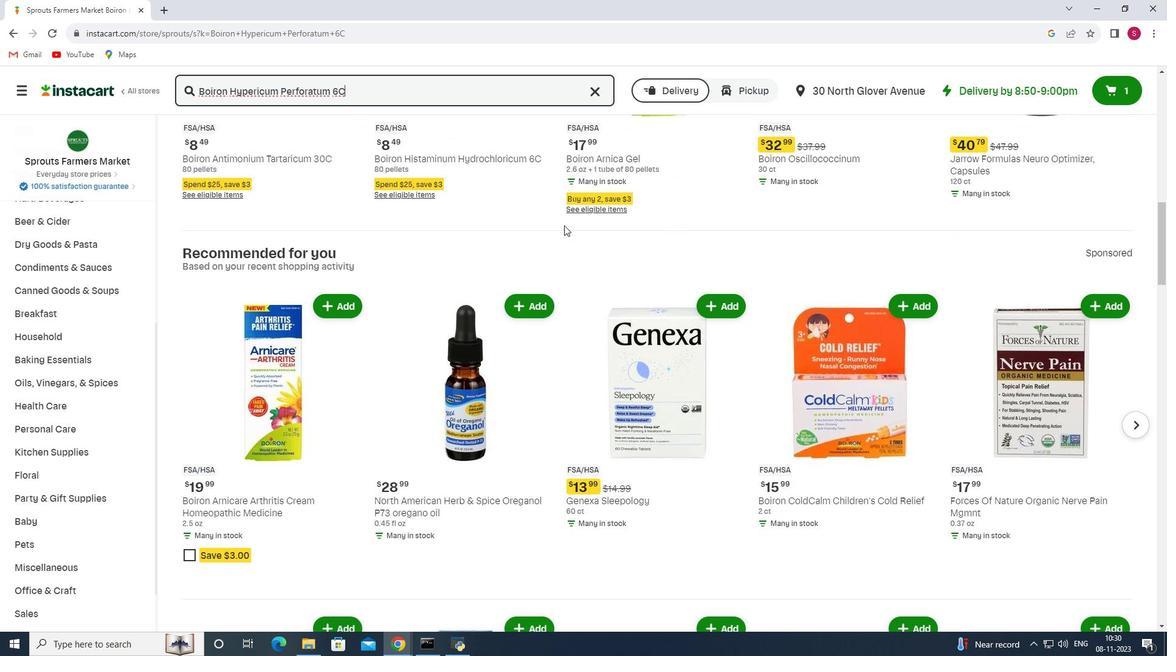 
Action: Mouse scrolled (564, 225) with delta (0, 0)
Screenshot: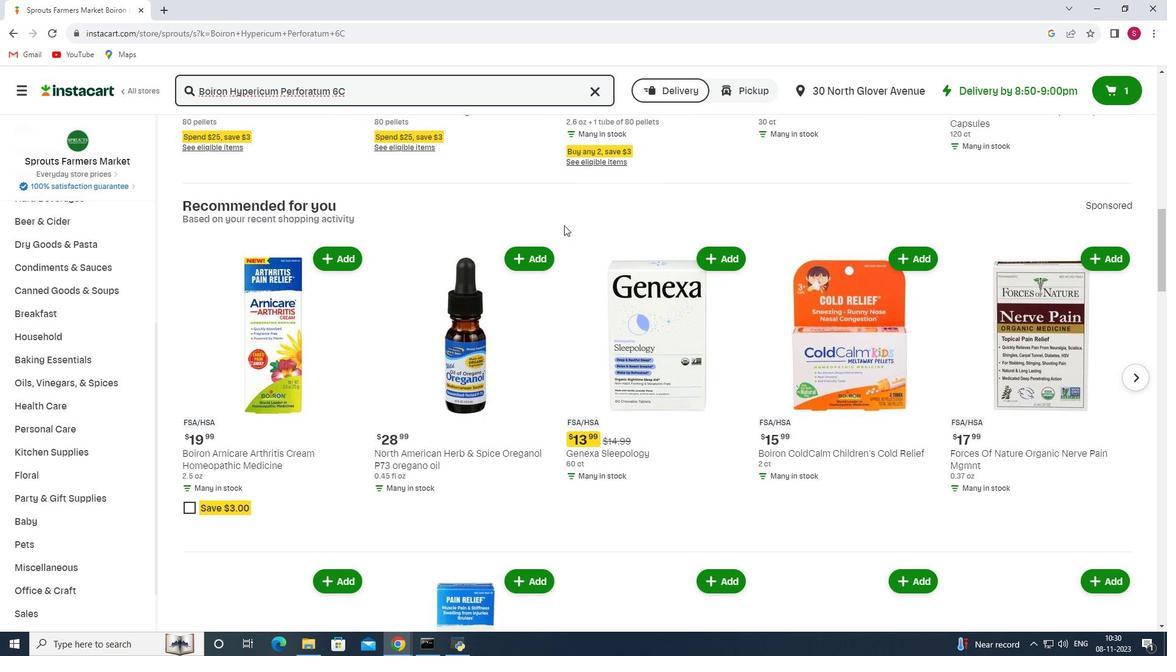 
Action: Mouse scrolled (564, 225) with delta (0, 0)
Screenshot: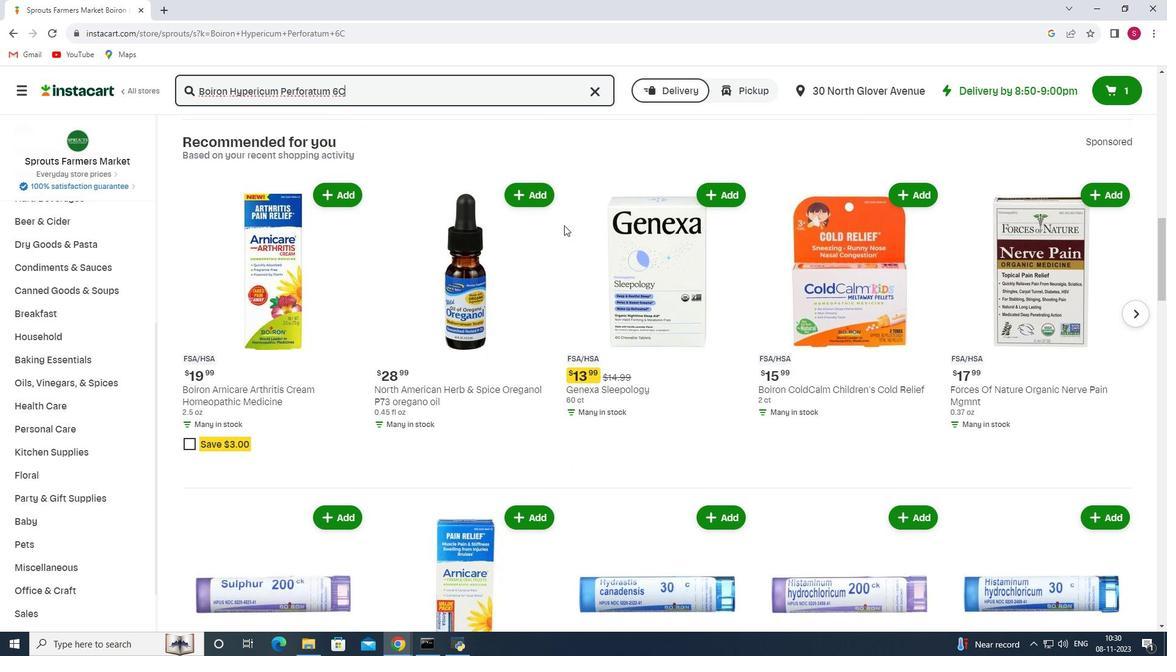 
Action: Mouse scrolled (564, 225) with delta (0, 0)
Screenshot: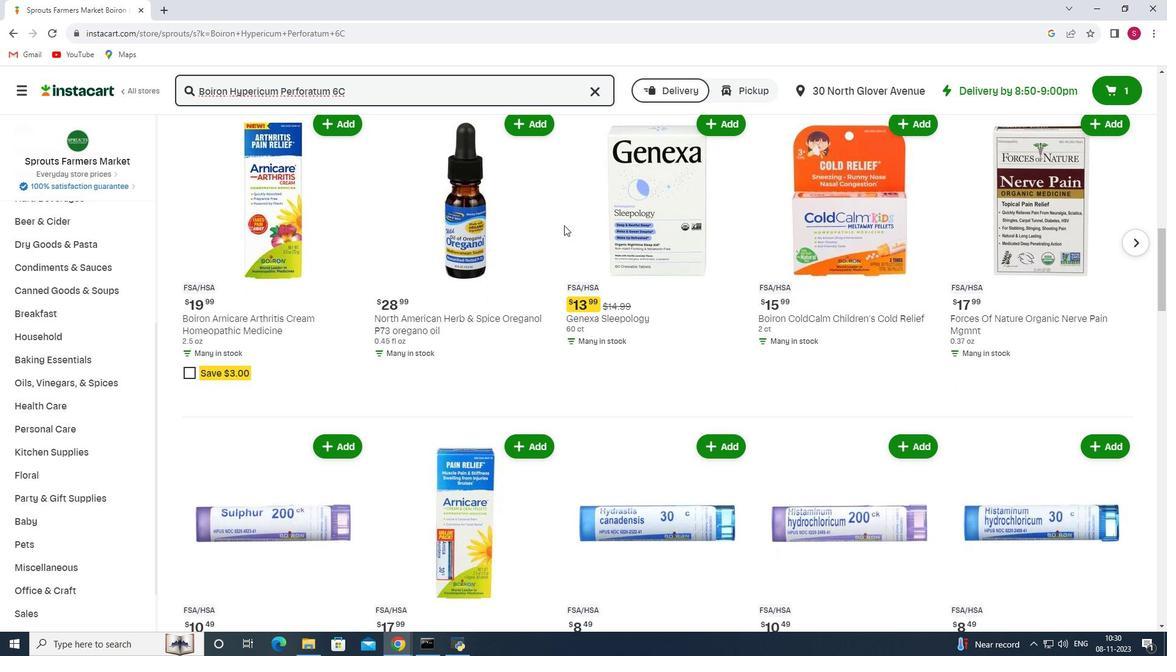 
Action: Mouse scrolled (564, 225) with delta (0, 0)
Screenshot: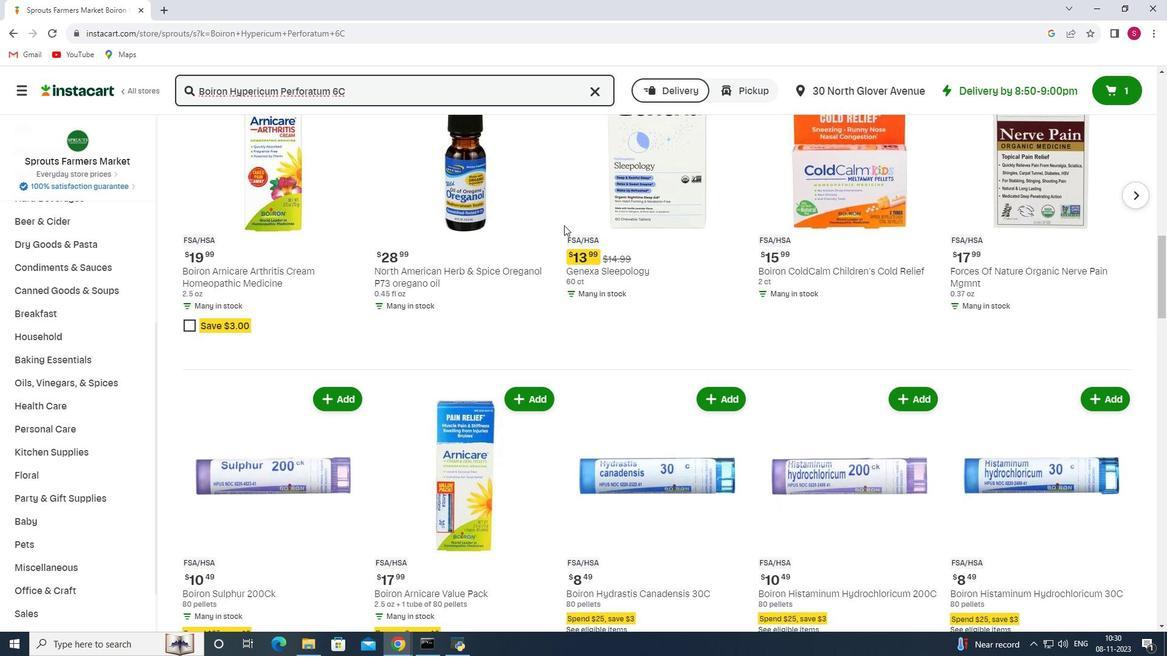
Action: Mouse scrolled (564, 225) with delta (0, 0)
Screenshot: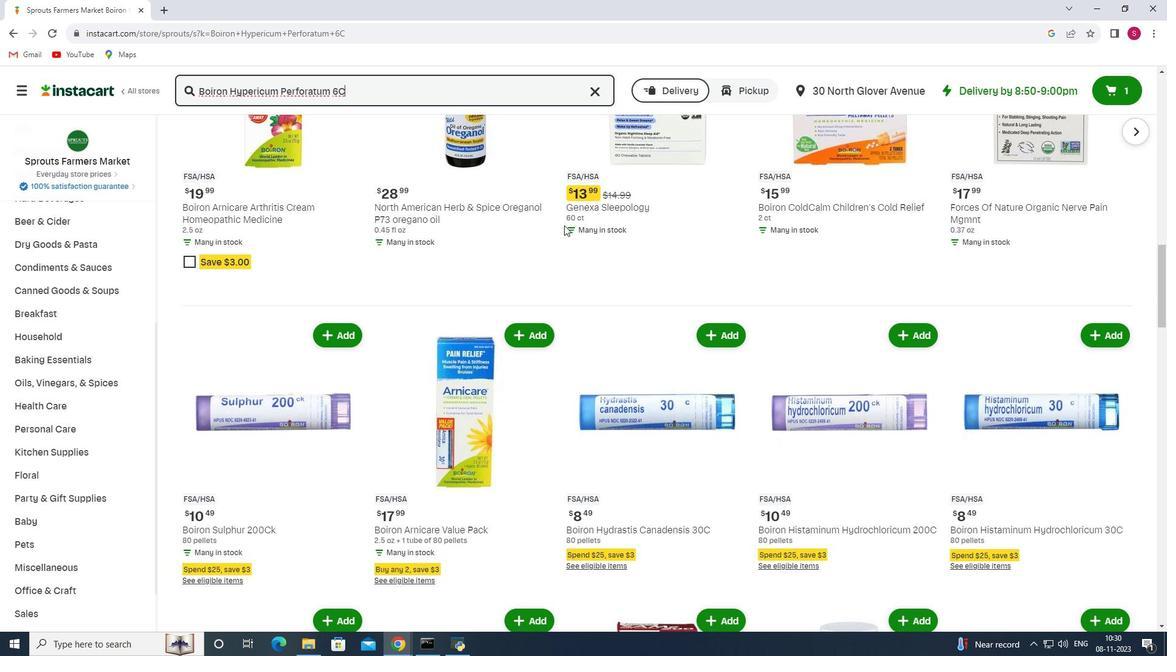 
Action: Mouse scrolled (564, 225) with delta (0, 0)
Screenshot: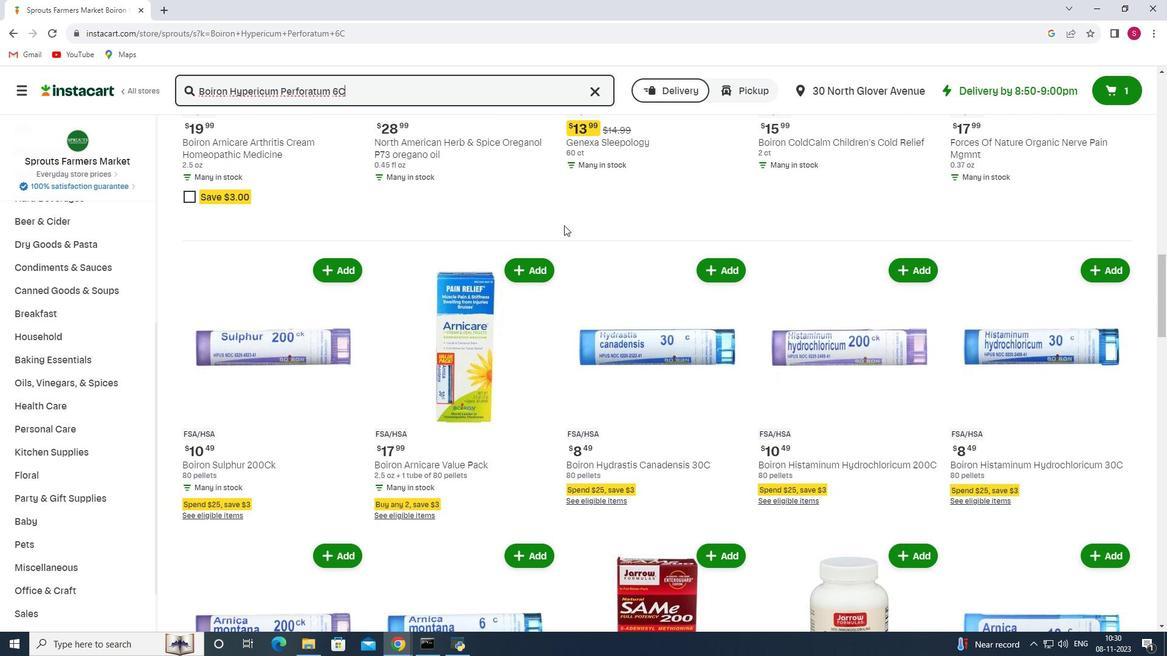 
Action: Mouse scrolled (564, 225) with delta (0, 0)
Screenshot: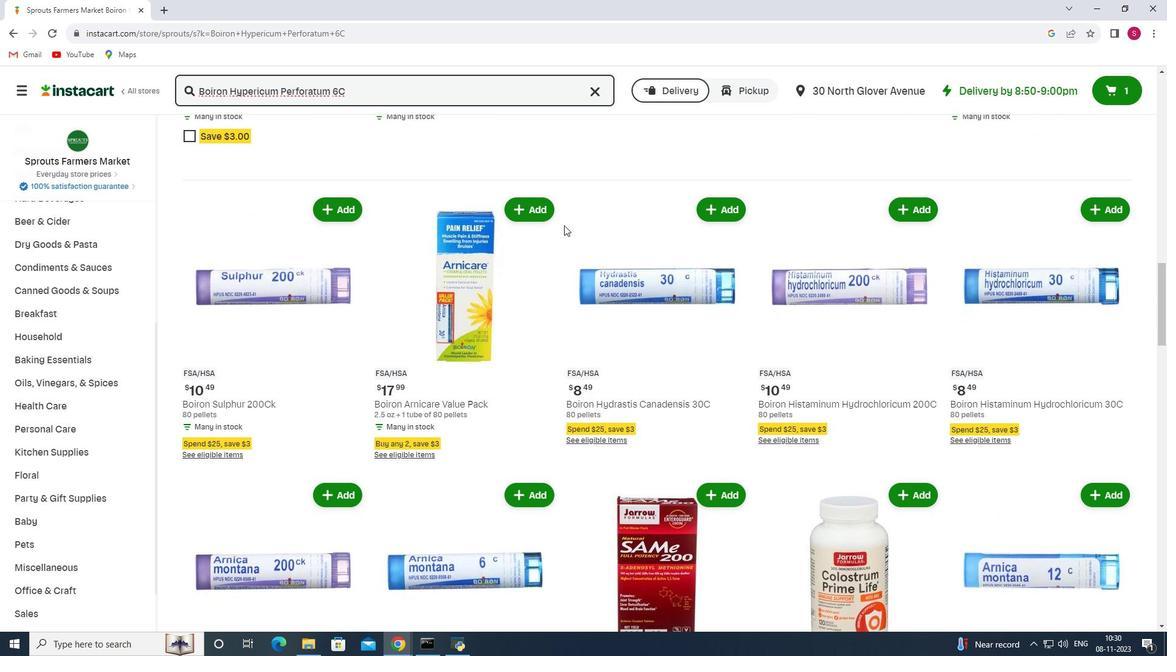 
Action: Mouse scrolled (564, 225) with delta (0, 0)
Screenshot: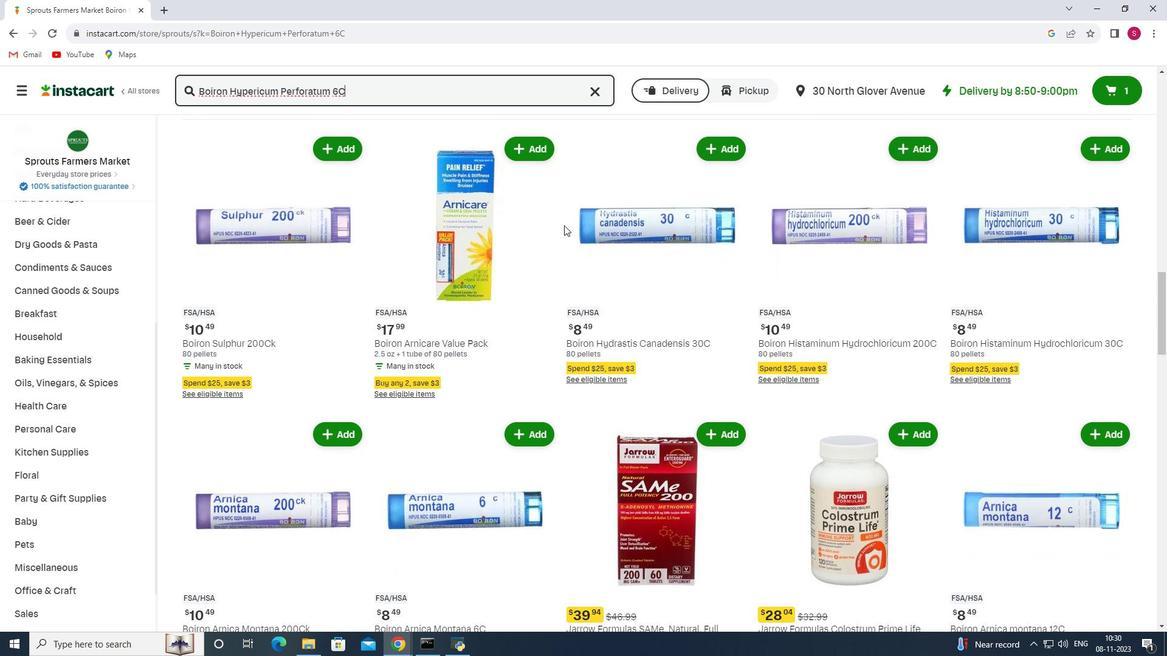 
Action: Mouse scrolled (564, 225) with delta (0, 0)
Screenshot: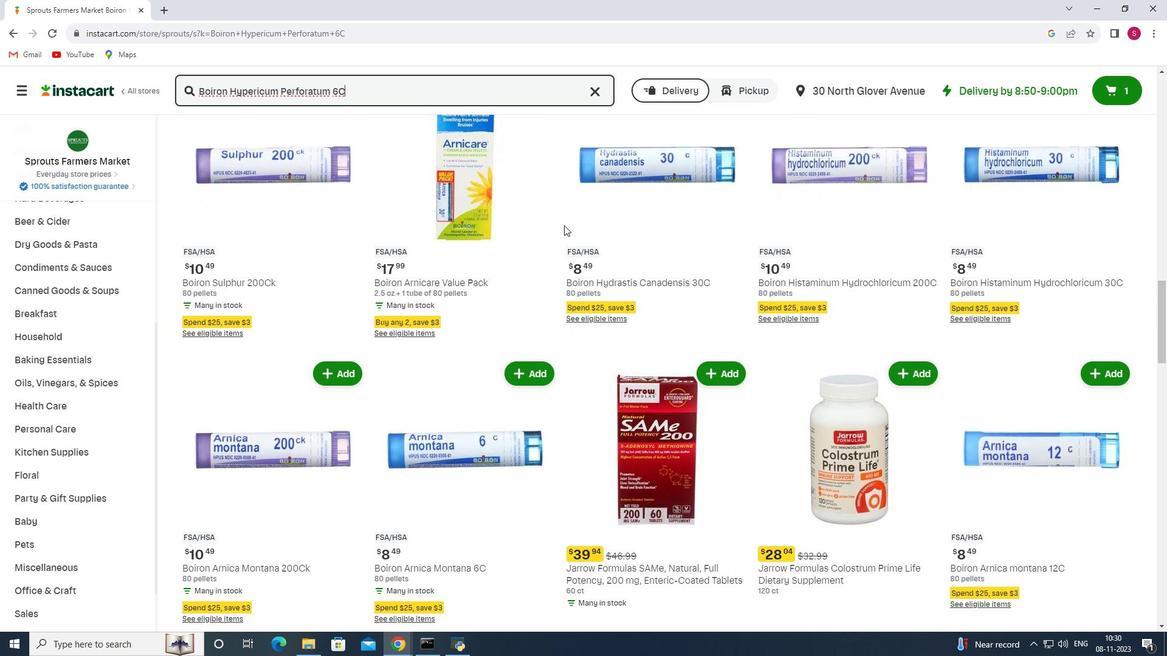 
Action: Mouse scrolled (564, 225) with delta (0, 0)
Screenshot: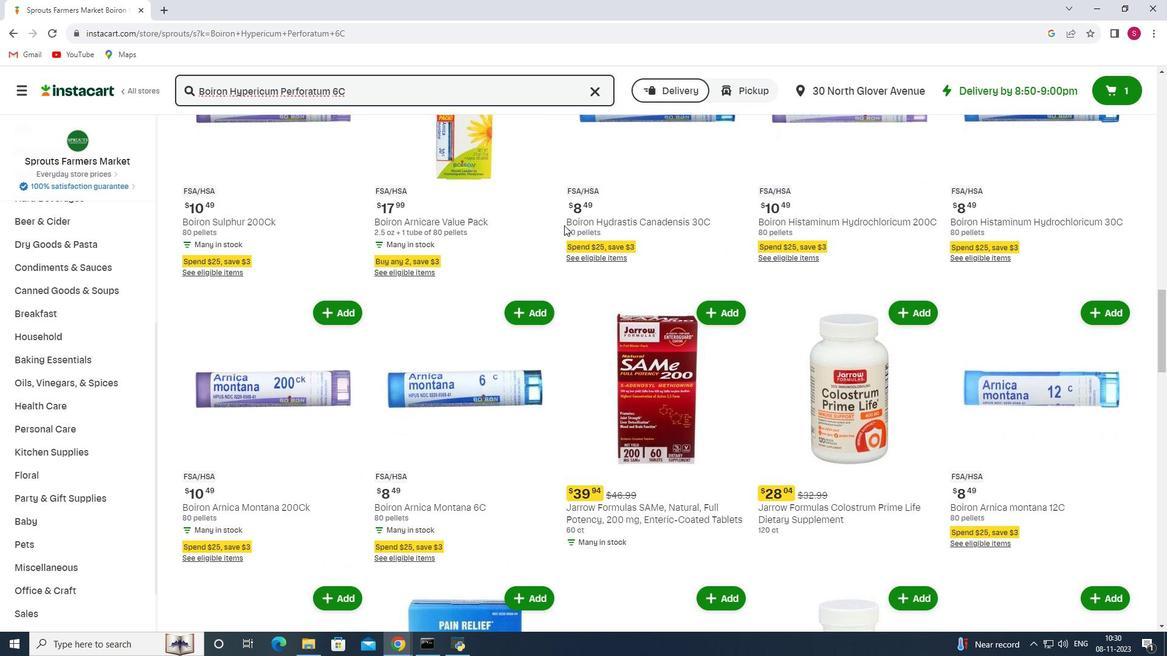 
Action: Mouse scrolled (564, 225) with delta (0, 0)
Screenshot: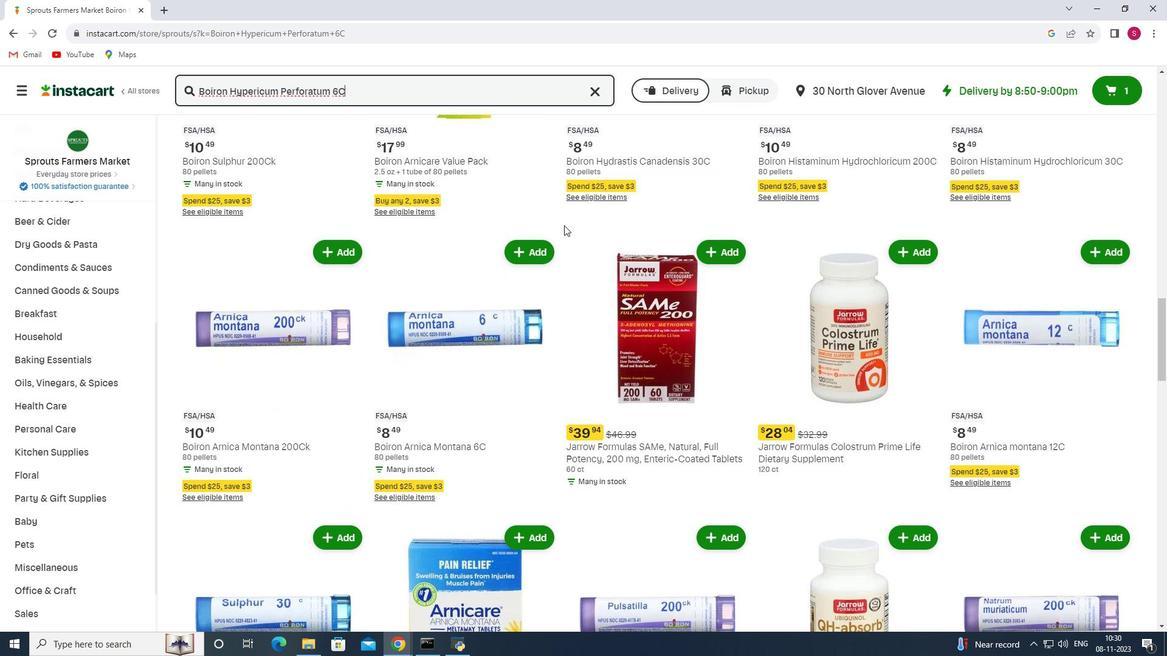 
Action: Mouse scrolled (564, 225) with delta (0, 0)
Screenshot: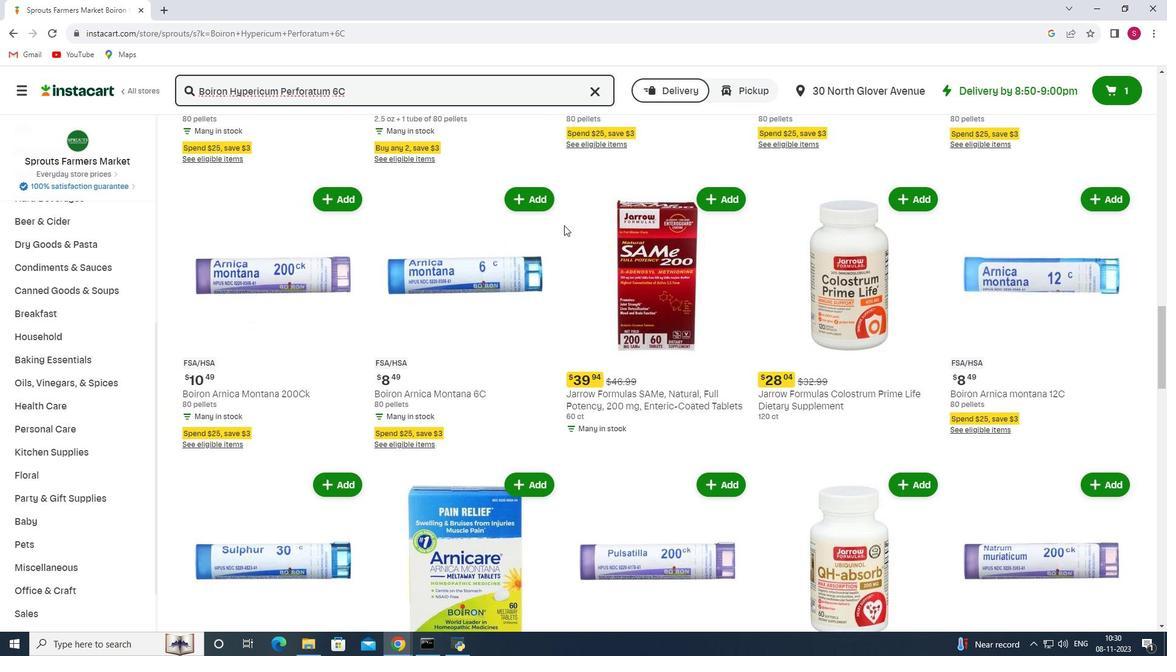 
Action: Mouse scrolled (564, 225) with delta (0, 0)
Screenshot: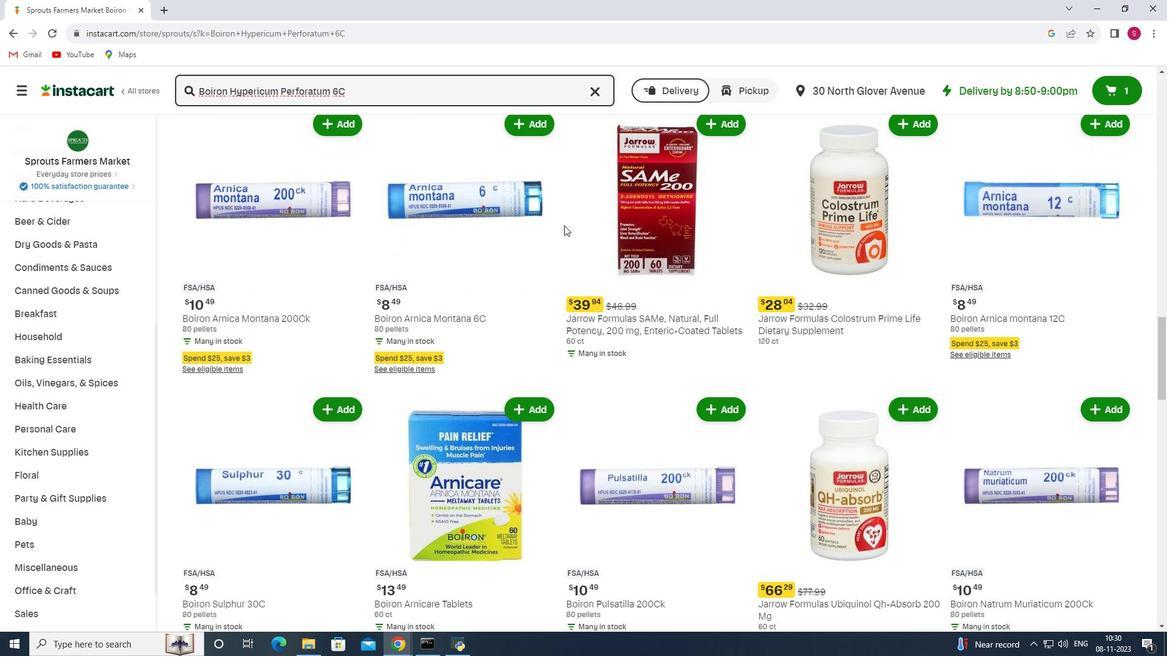 
Action: Mouse scrolled (564, 225) with delta (0, 0)
Screenshot: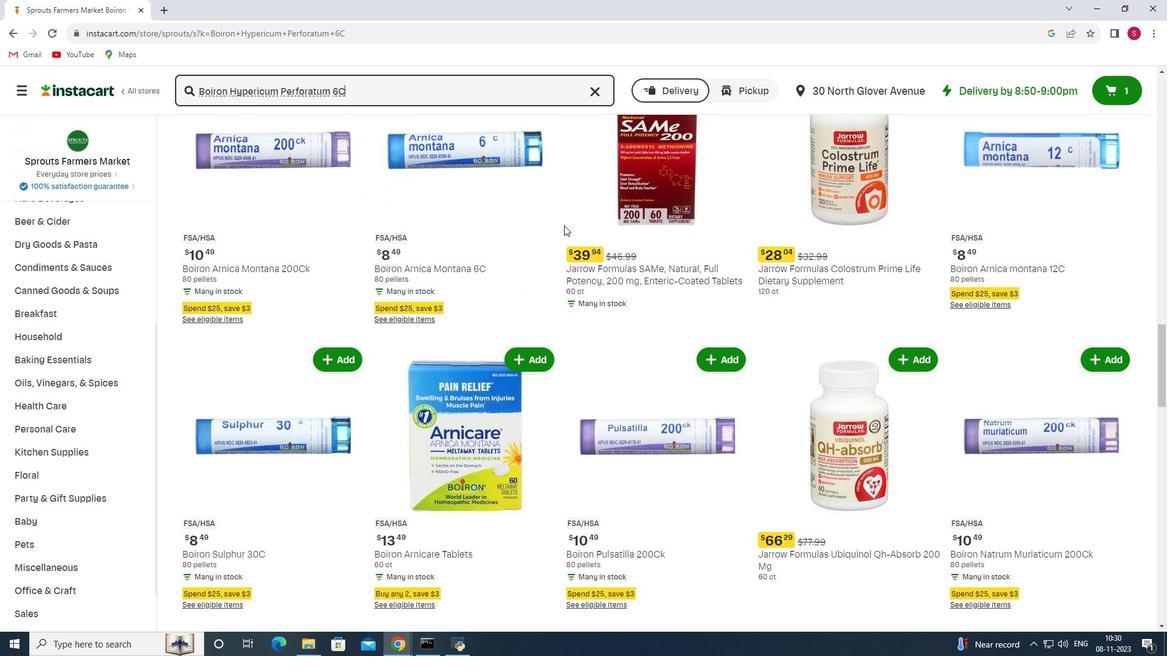 
Action: Mouse scrolled (564, 225) with delta (0, 0)
Screenshot: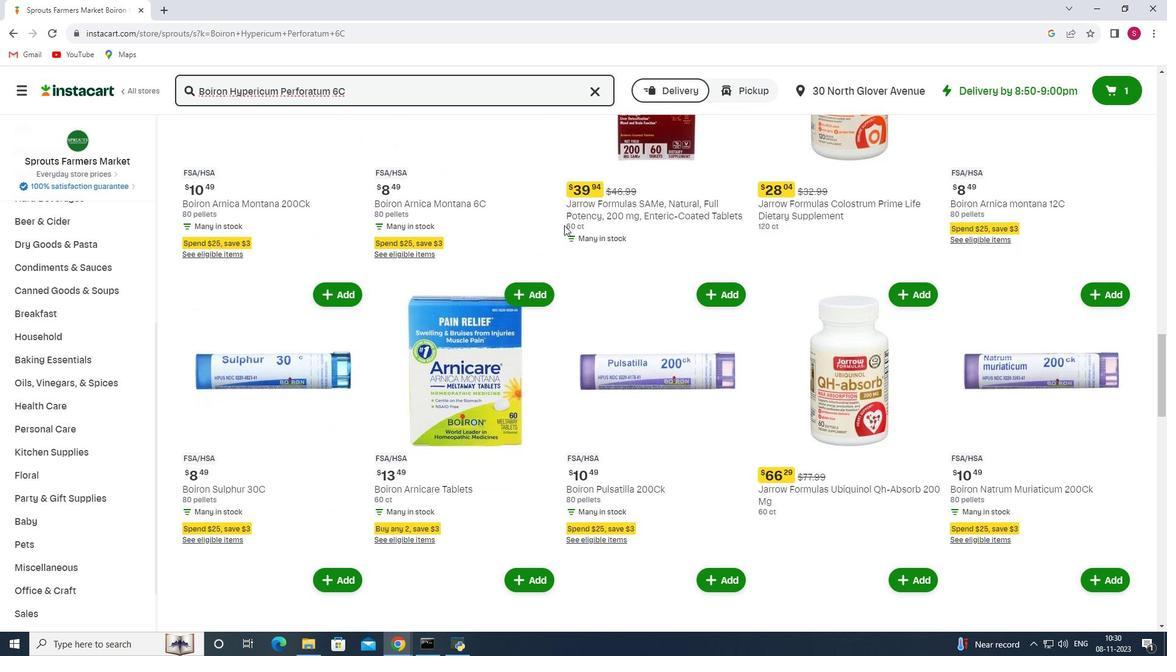 
Action: Mouse scrolled (564, 225) with delta (0, 0)
Screenshot: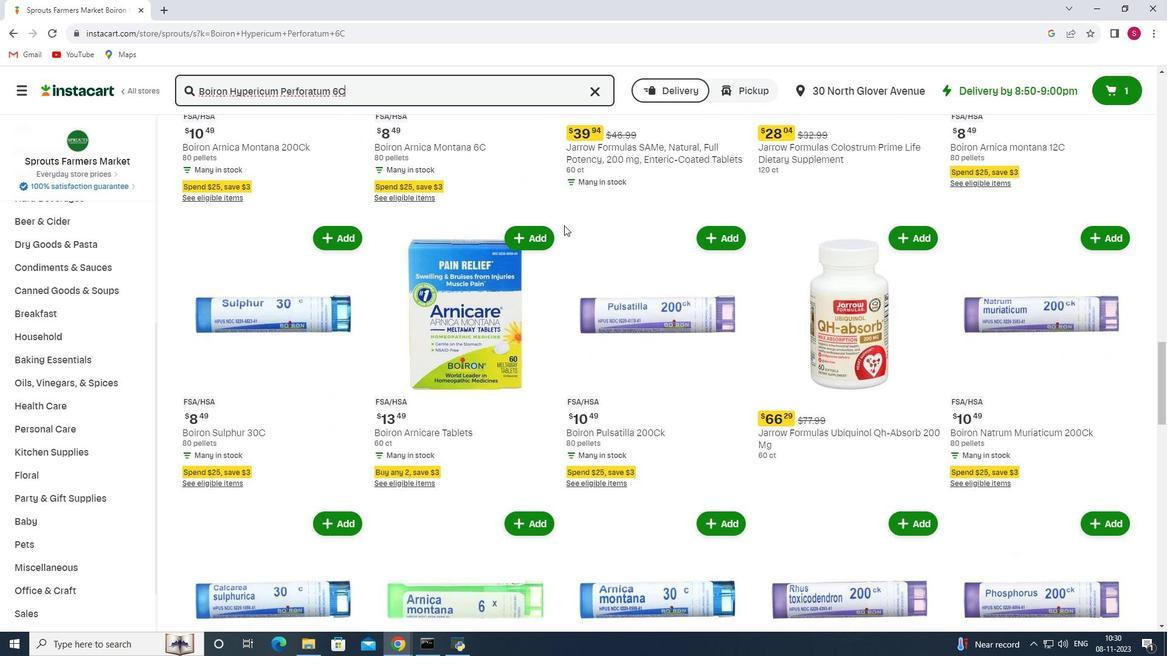 
Action: Mouse scrolled (564, 225) with delta (0, 0)
Screenshot: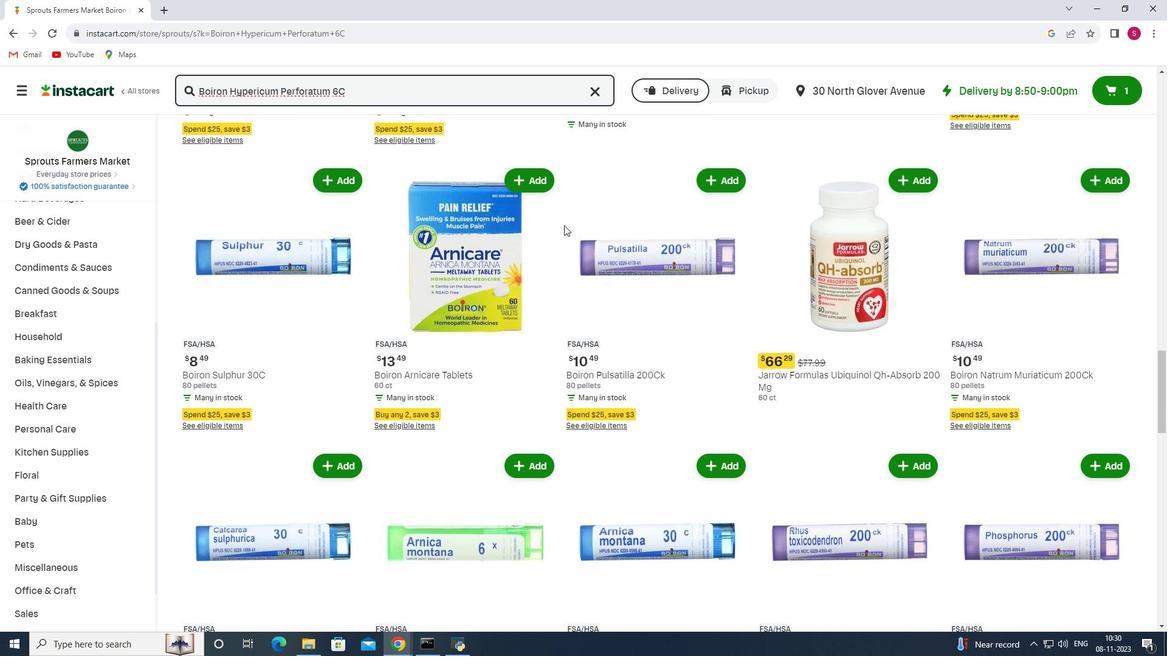 
Action: Mouse scrolled (564, 225) with delta (0, 0)
Screenshot: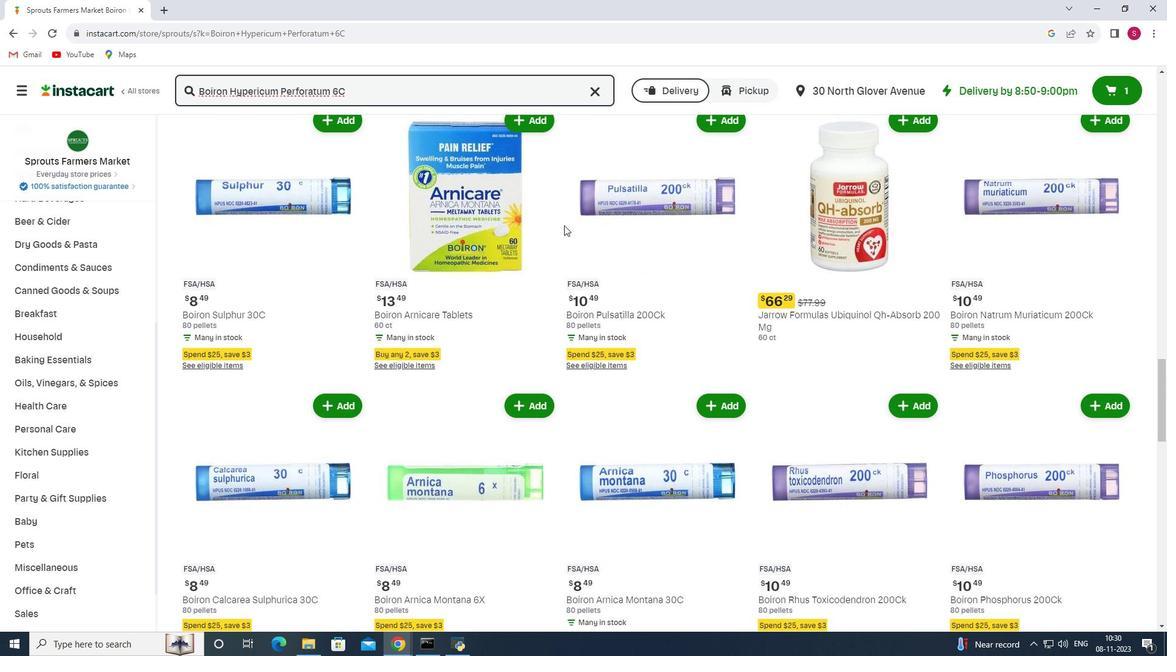 
Action: Mouse scrolled (564, 225) with delta (0, 0)
Screenshot: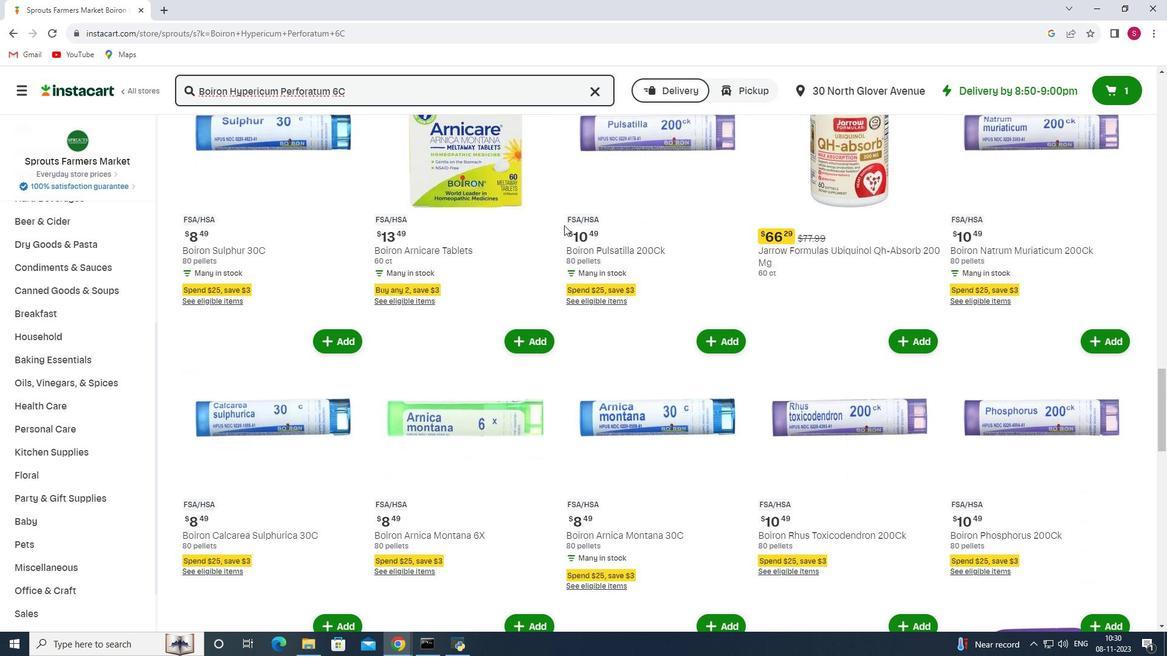 
Action: Mouse scrolled (564, 225) with delta (0, 0)
Screenshot: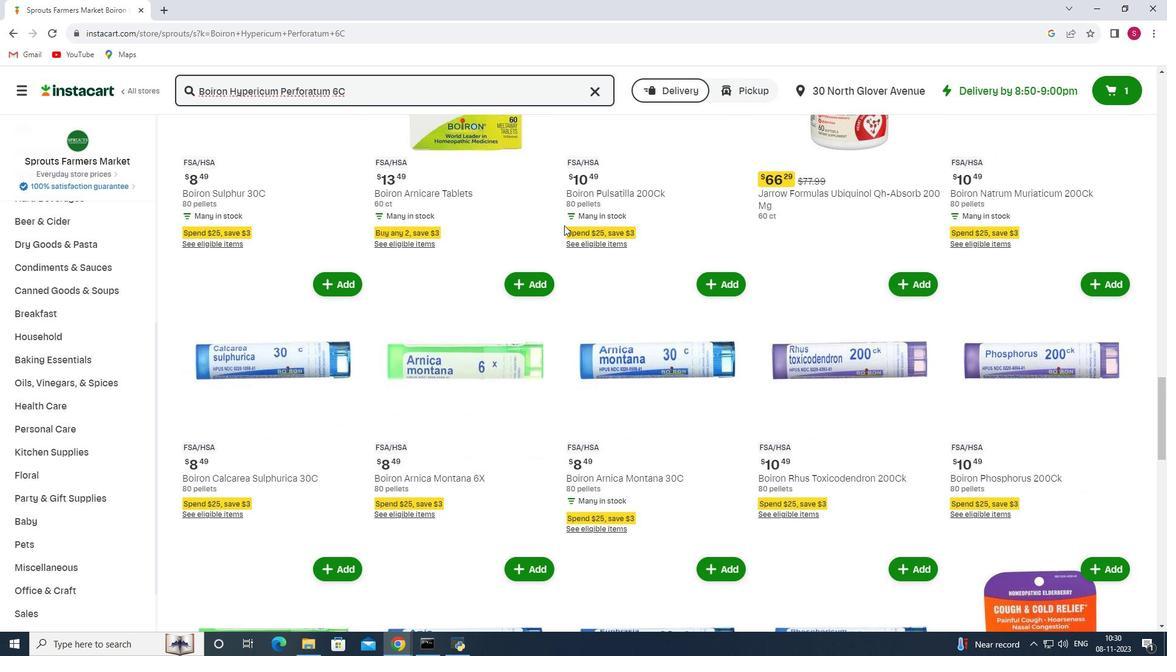 
Action: Mouse scrolled (564, 225) with delta (0, 0)
Screenshot: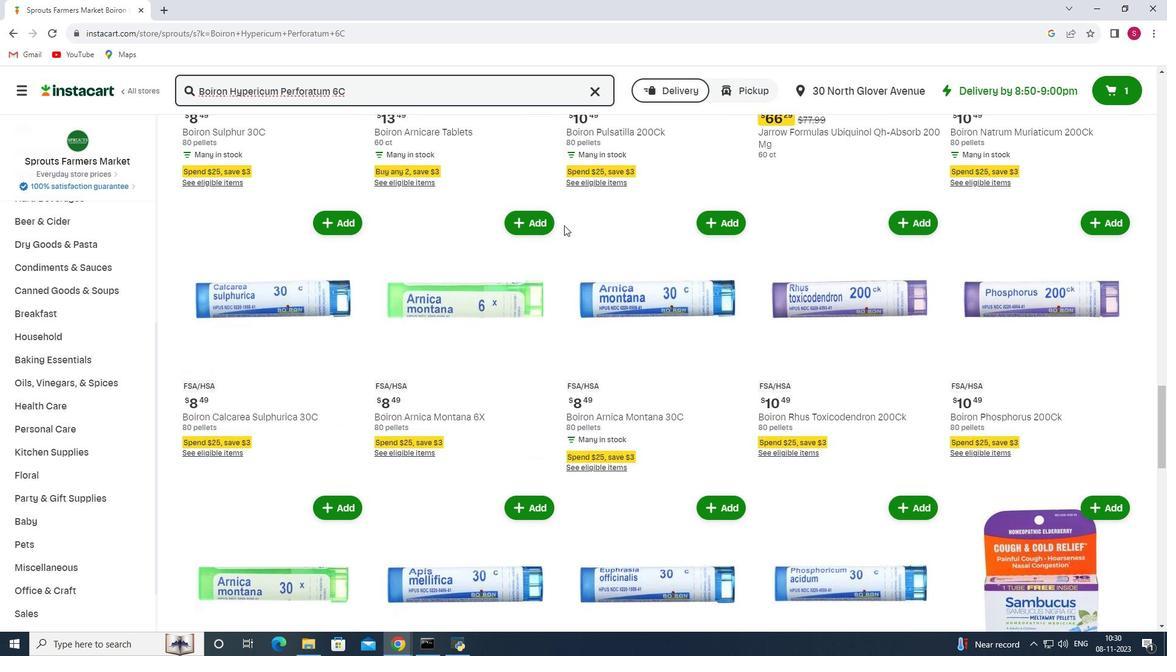 
Action: Mouse scrolled (564, 225) with delta (0, 0)
Screenshot: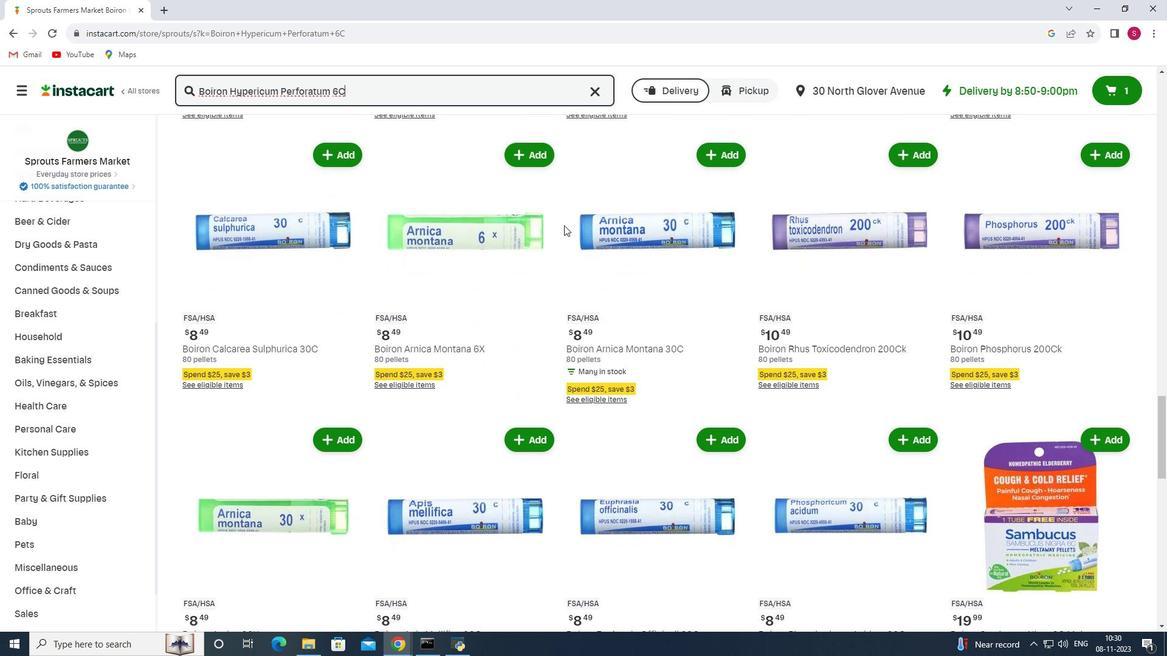 
Action: Mouse scrolled (564, 225) with delta (0, 0)
Screenshot: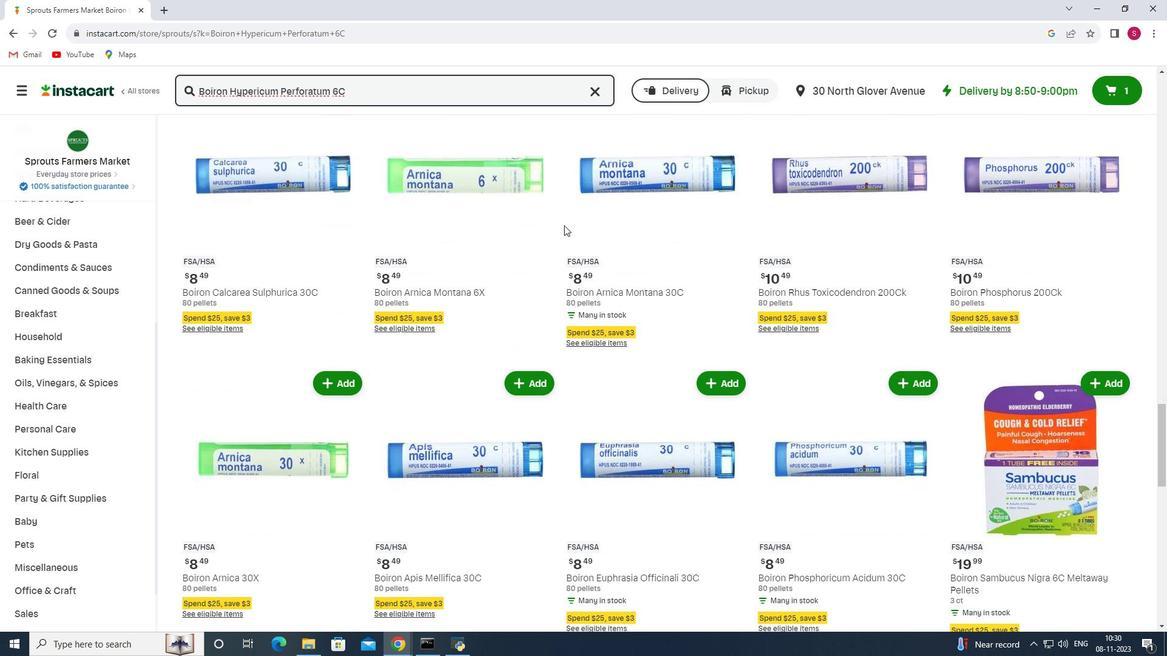 
Action: Mouse scrolled (564, 225) with delta (0, 0)
Screenshot: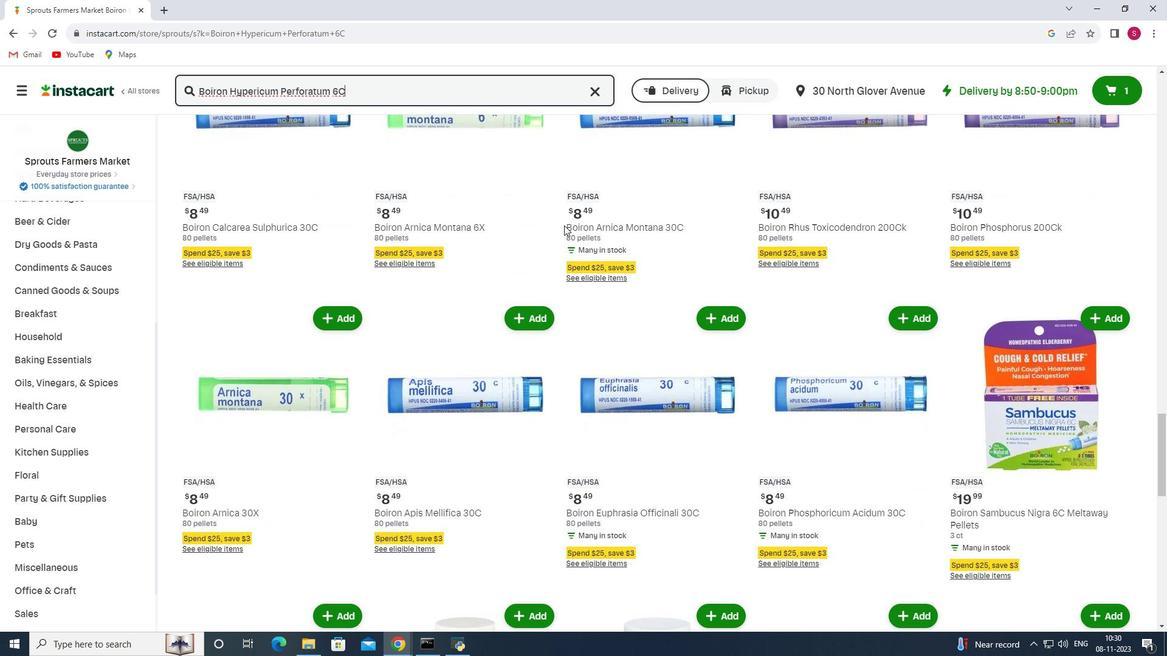 
Action: Mouse scrolled (564, 225) with delta (0, 0)
Screenshot: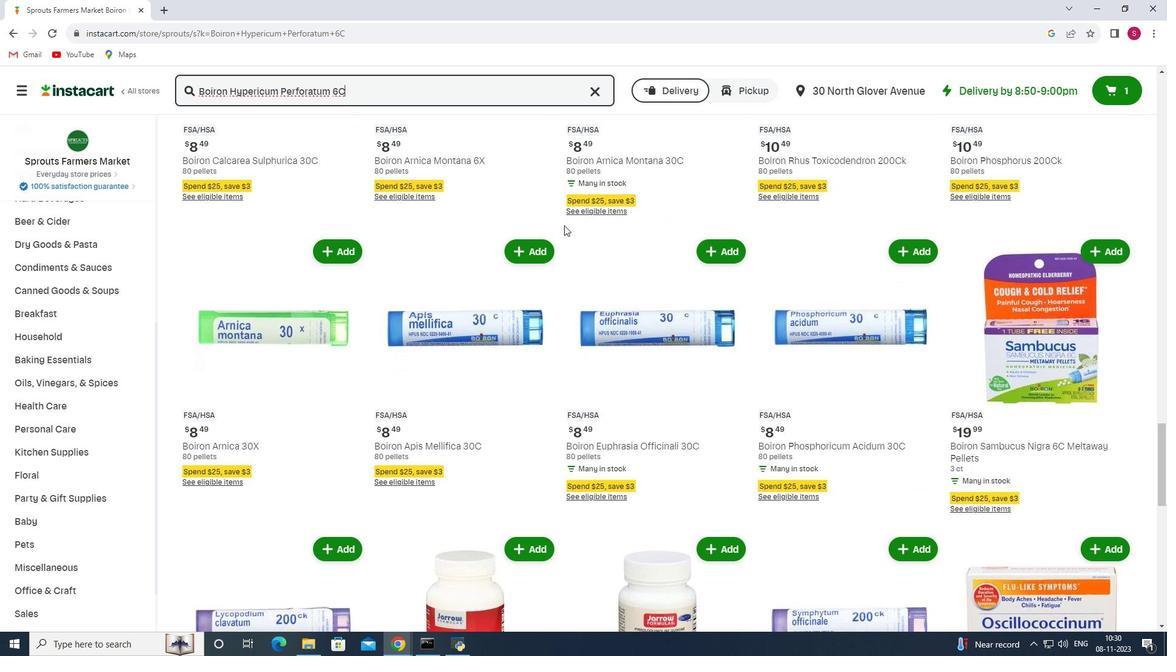 
Action: Mouse scrolled (564, 225) with delta (0, 0)
Screenshot: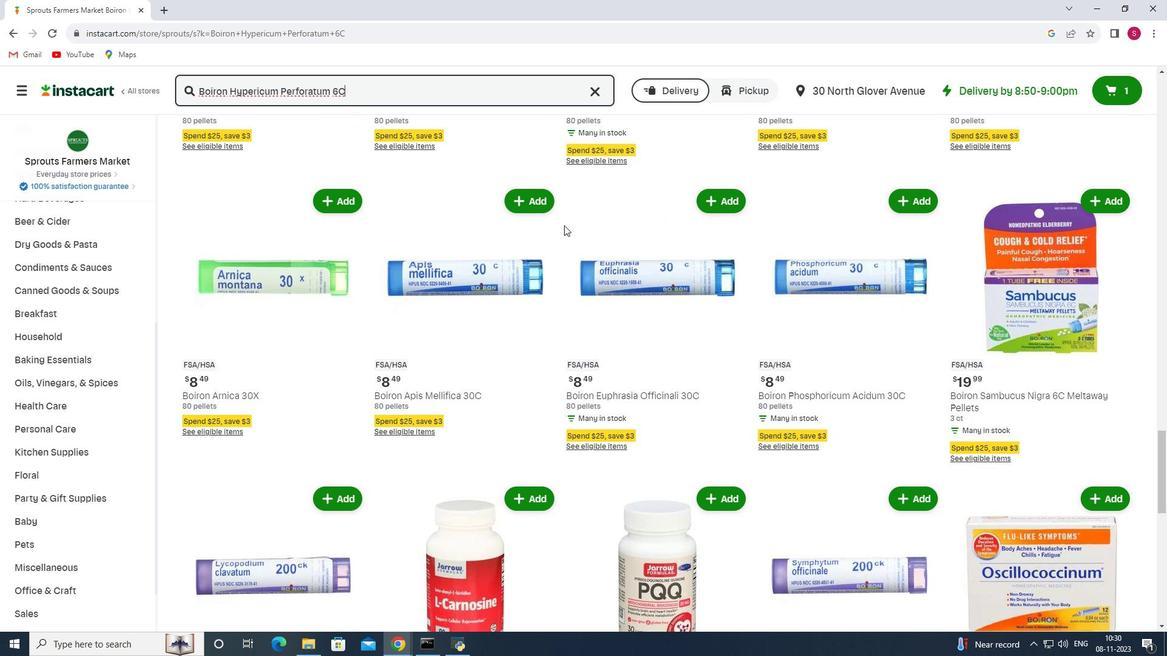 
Action: Mouse scrolled (564, 225) with delta (0, 0)
Screenshot: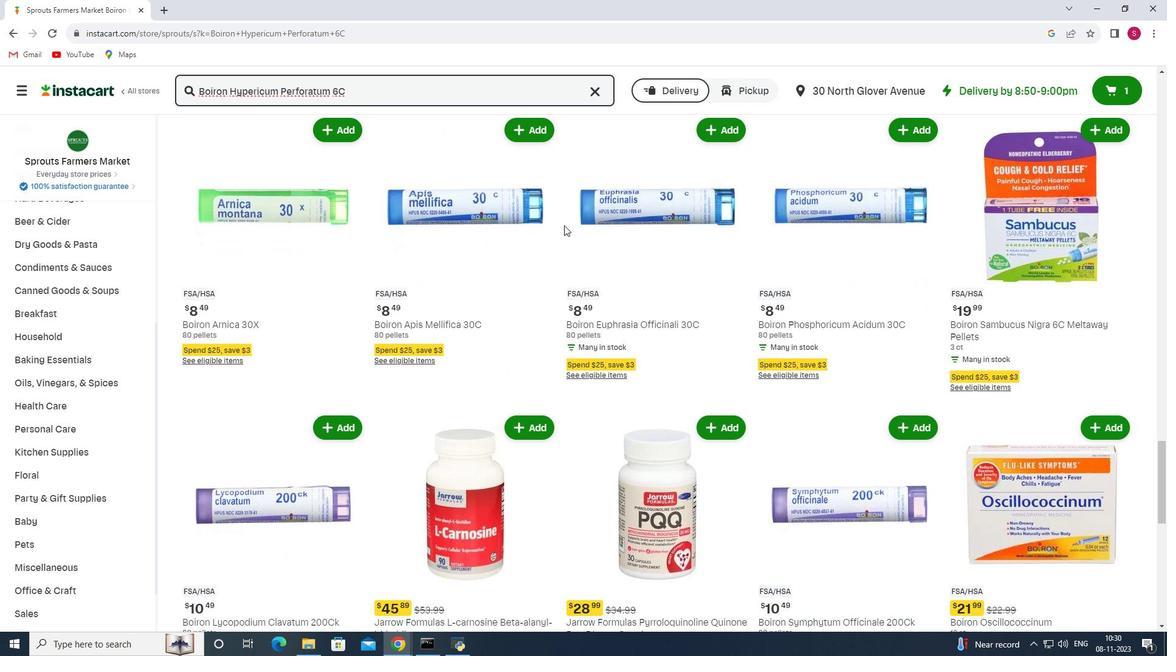 
Action: Mouse scrolled (564, 225) with delta (0, 0)
Screenshot: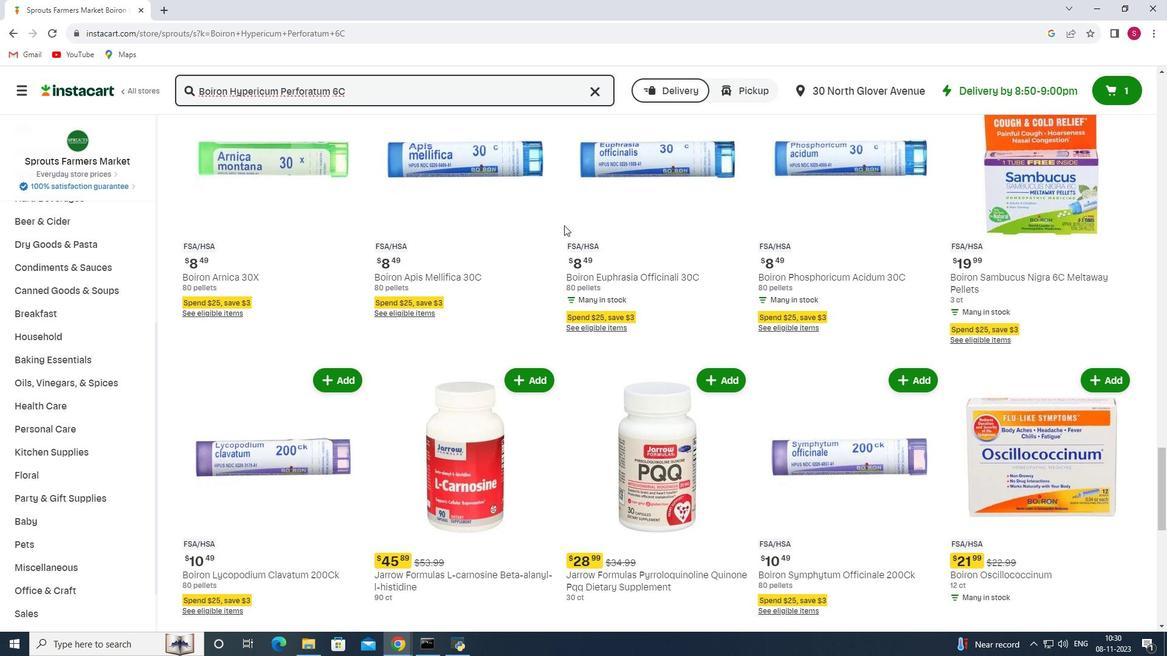 
Action: Mouse scrolled (564, 225) with delta (0, 0)
Screenshot: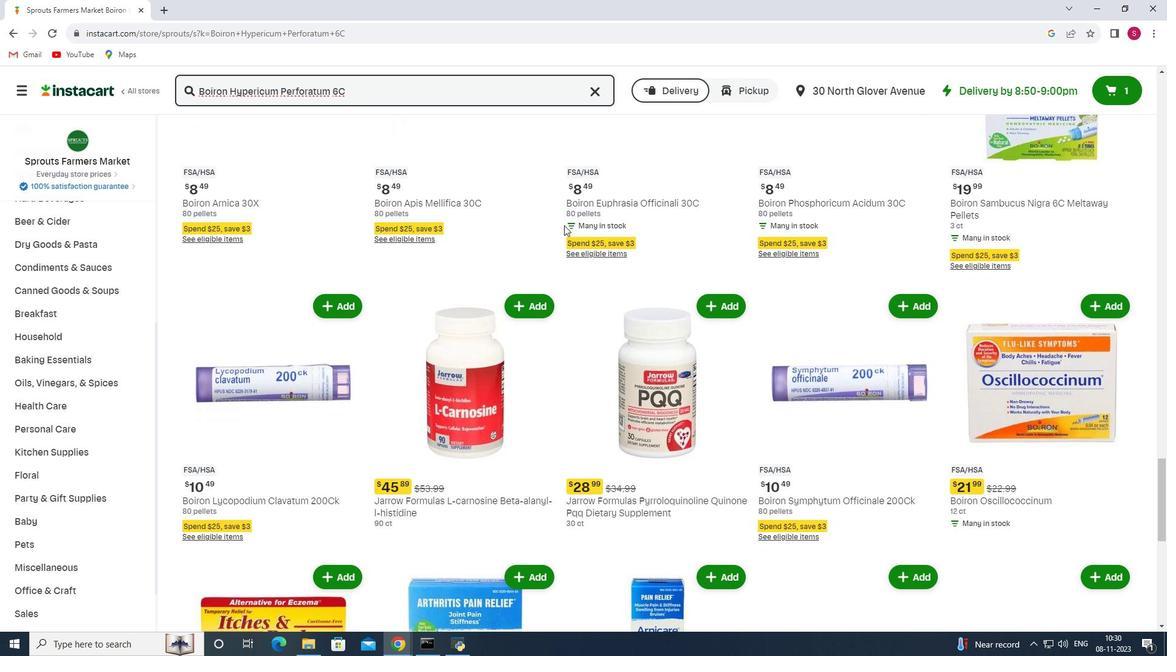 
Action: Mouse scrolled (564, 225) with delta (0, 0)
Screenshot: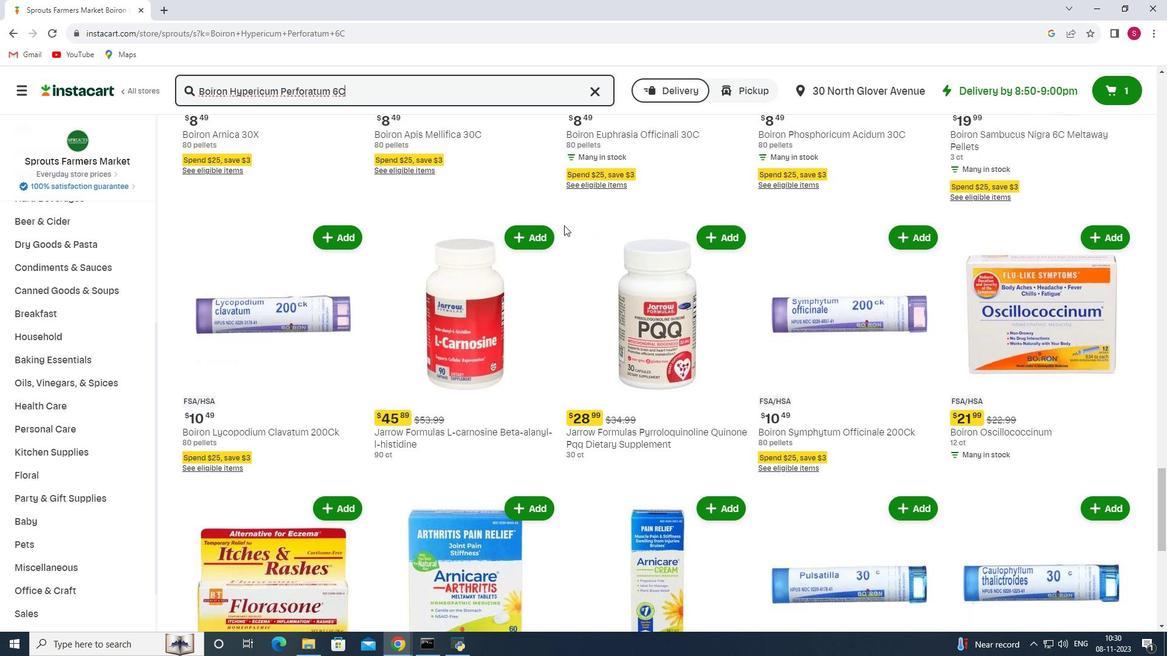 
Action: Mouse scrolled (564, 225) with delta (0, 0)
Screenshot: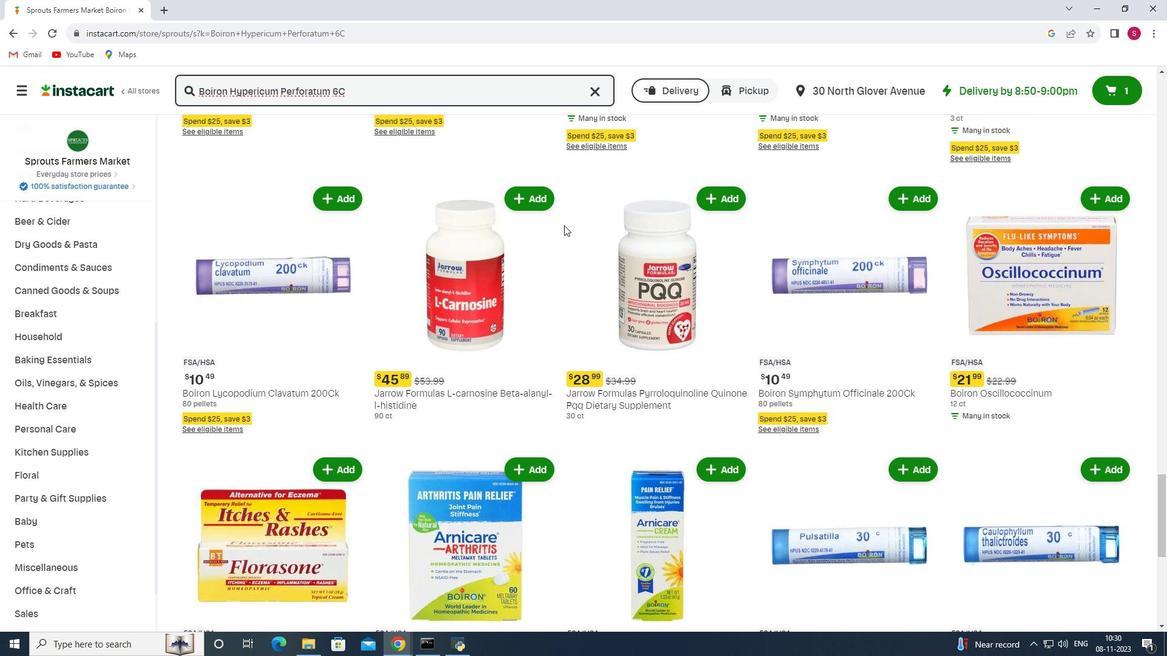 
Action: Mouse scrolled (564, 225) with delta (0, 0)
Screenshot: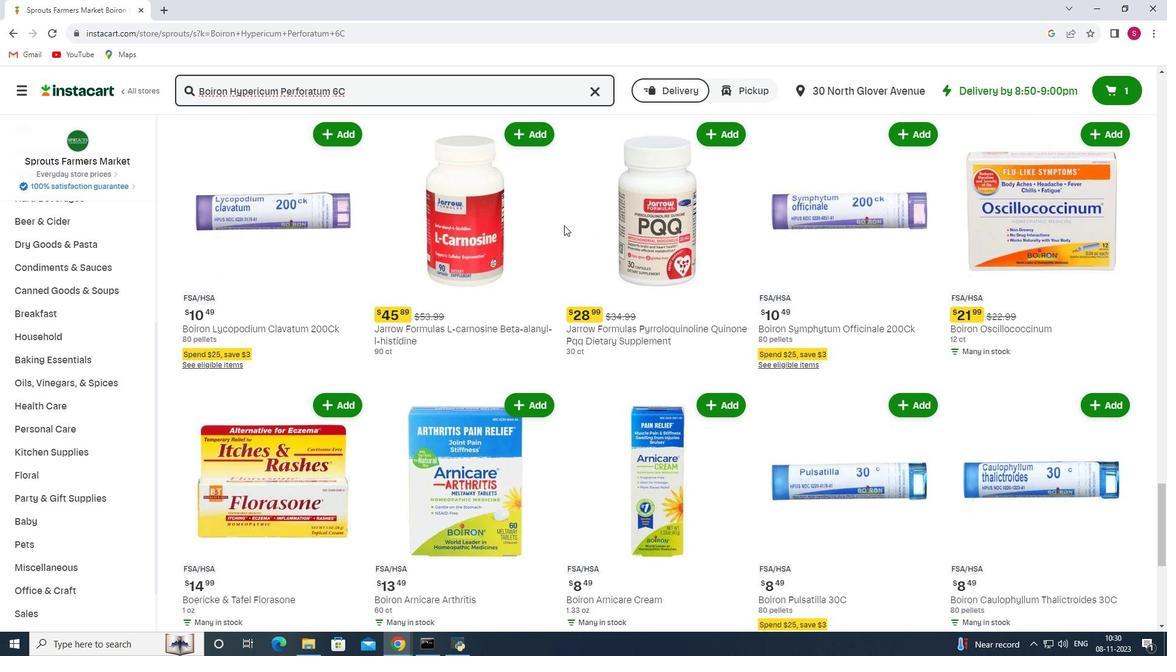 
Action: Mouse scrolled (564, 225) with delta (0, 0)
Screenshot: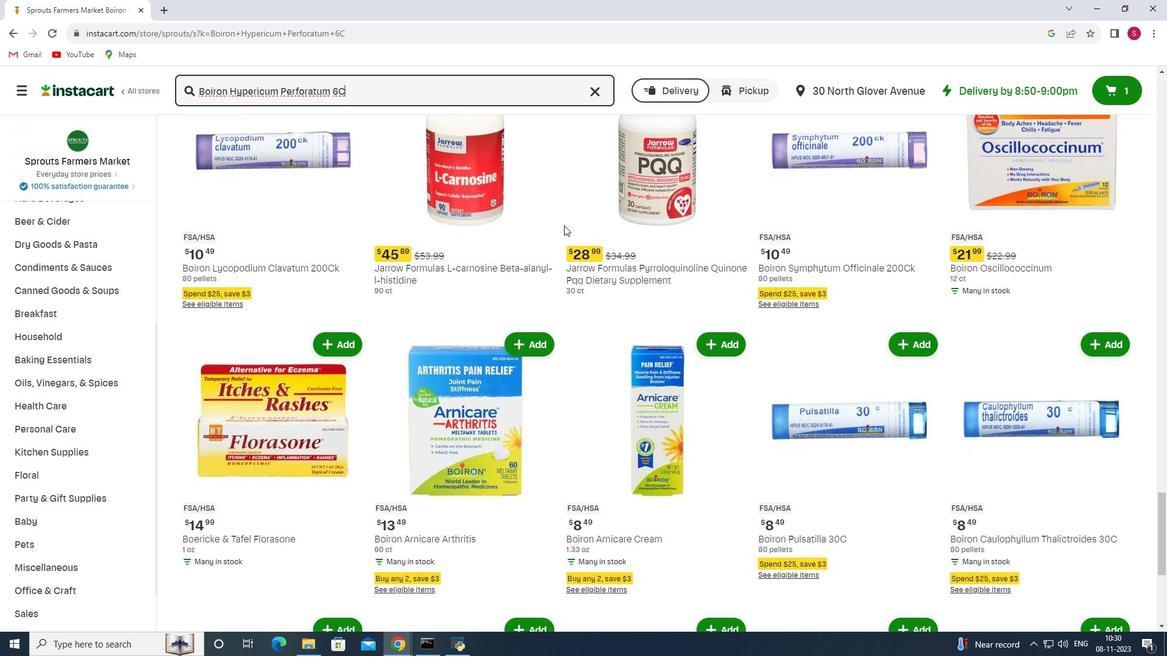 
Action: Mouse scrolled (564, 225) with delta (0, 0)
Screenshot: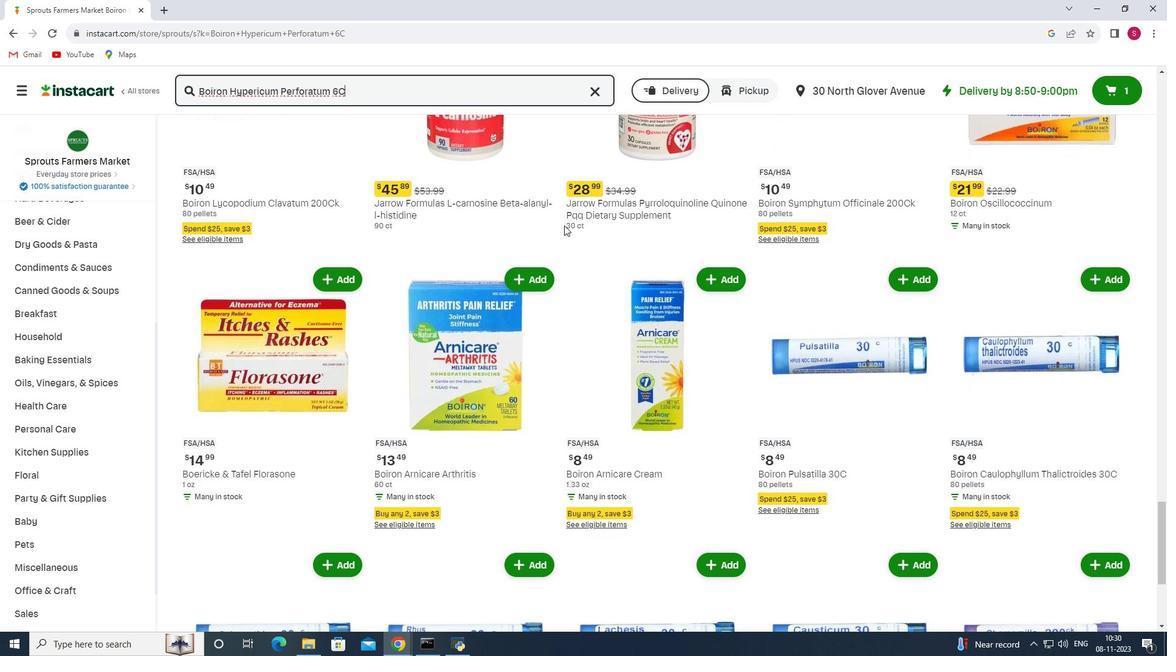 
Action: Mouse scrolled (564, 225) with delta (0, 0)
Screenshot: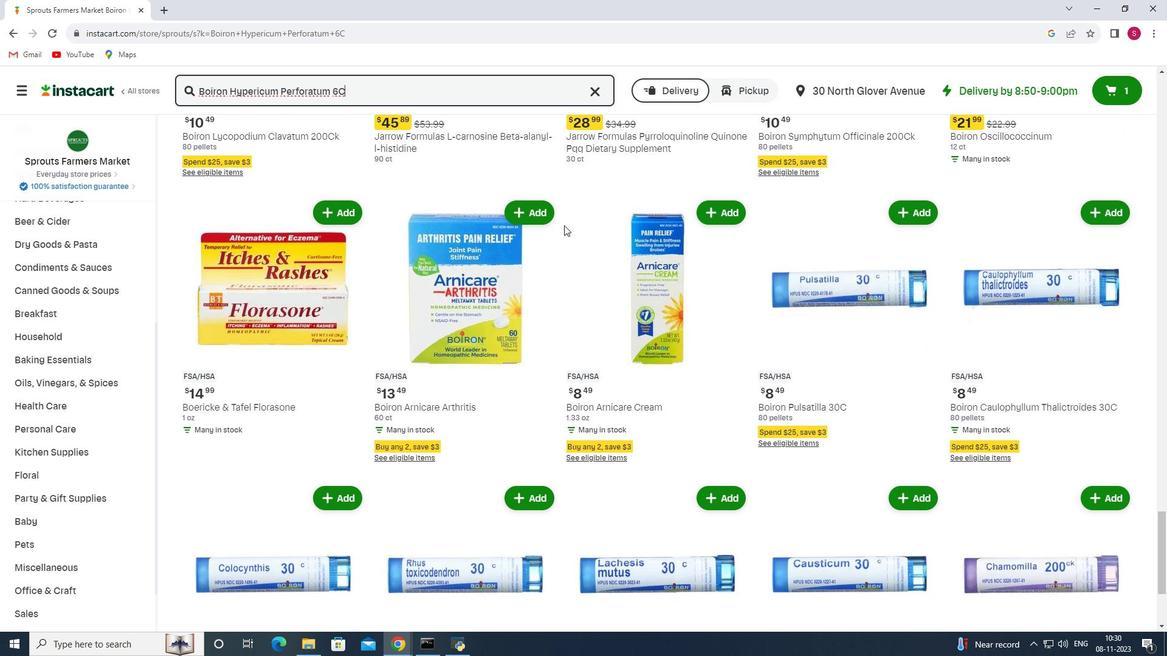 
Action: Mouse scrolled (564, 225) with delta (0, 0)
Screenshot: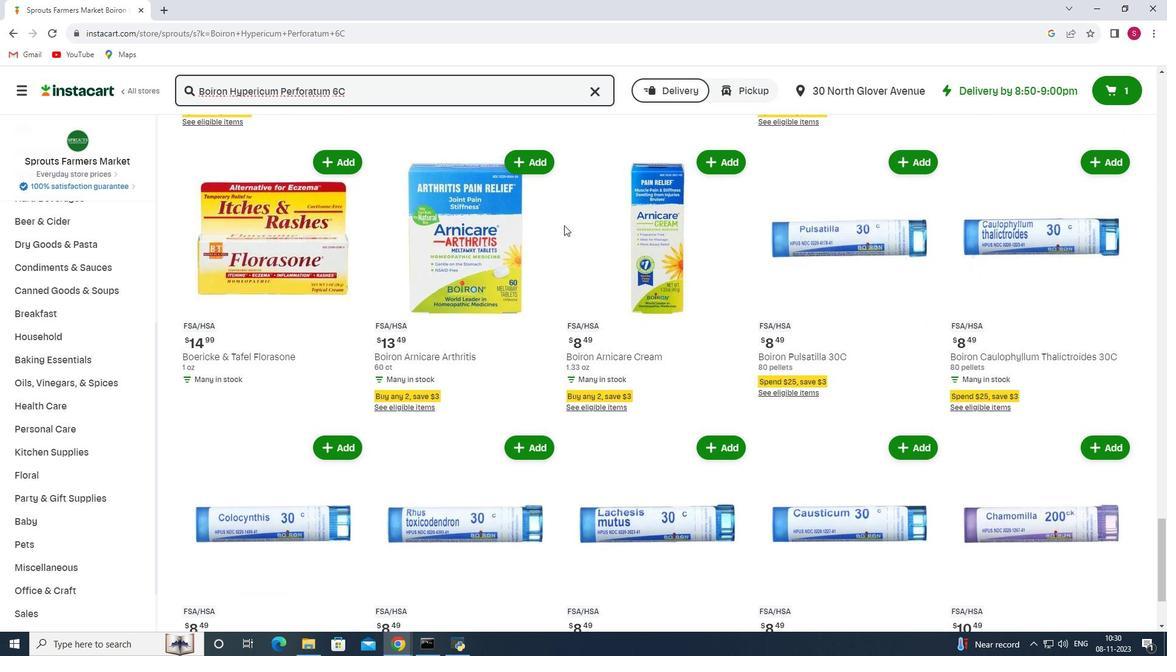 
Action: Mouse scrolled (564, 225) with delta (0, 0)
Screenshot: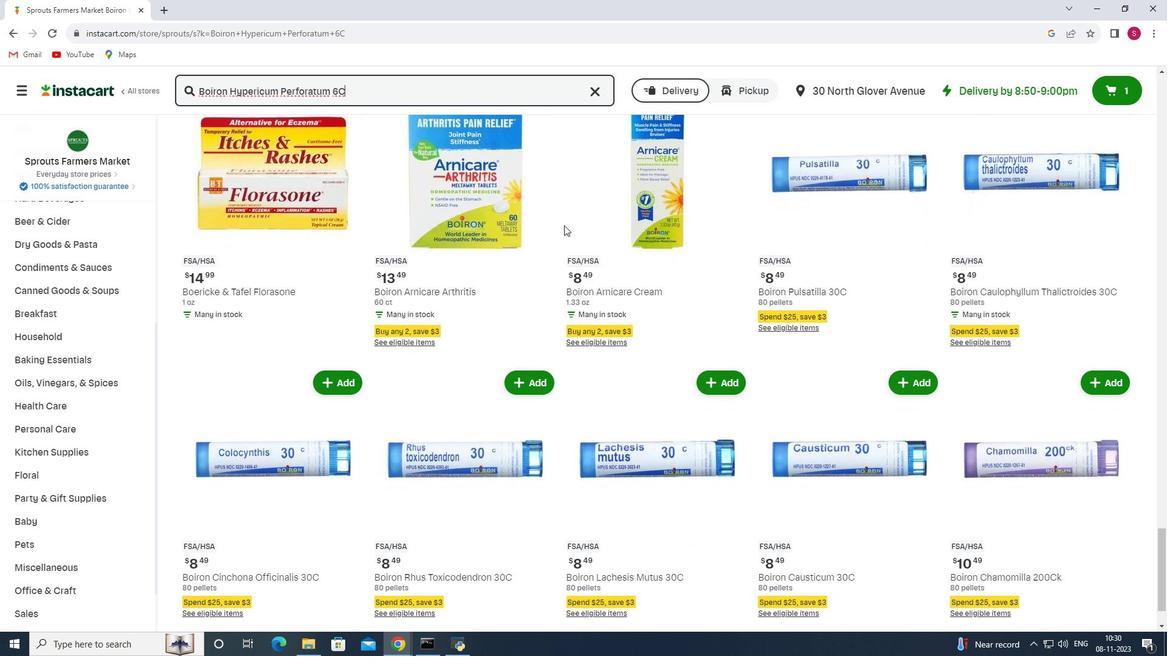 
Action: Mouse scrolled (564, 225) with delta (0, 0)
Screenshot: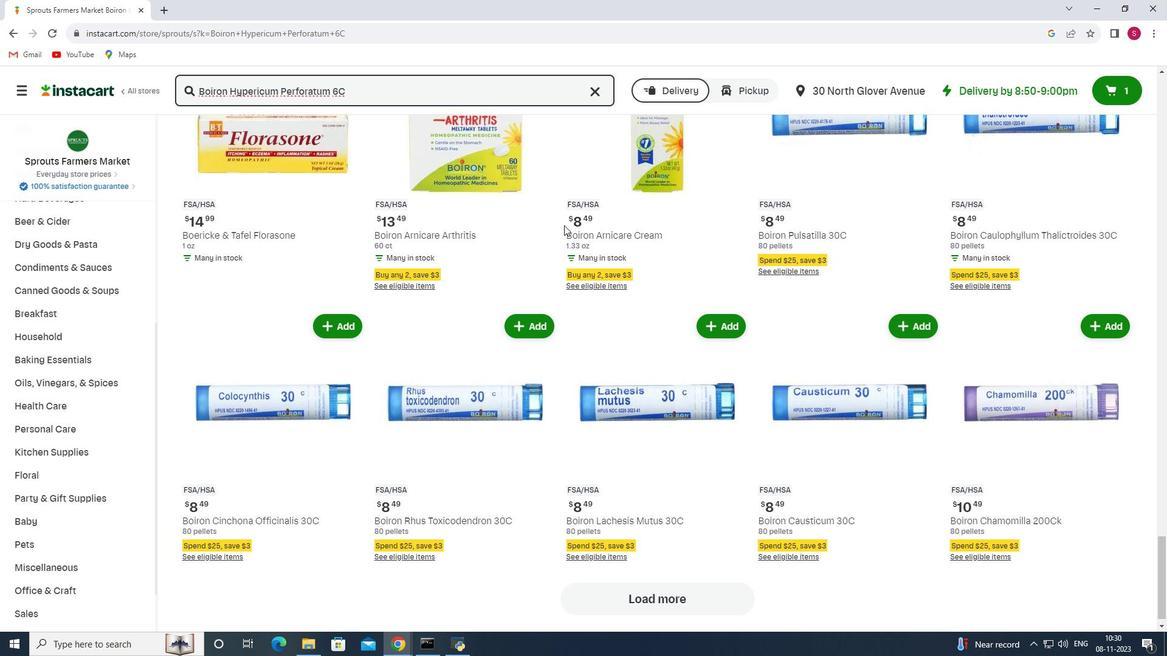 
Action: Mouse scrolled (564, 225) with delta (0, 0)
Screenshot: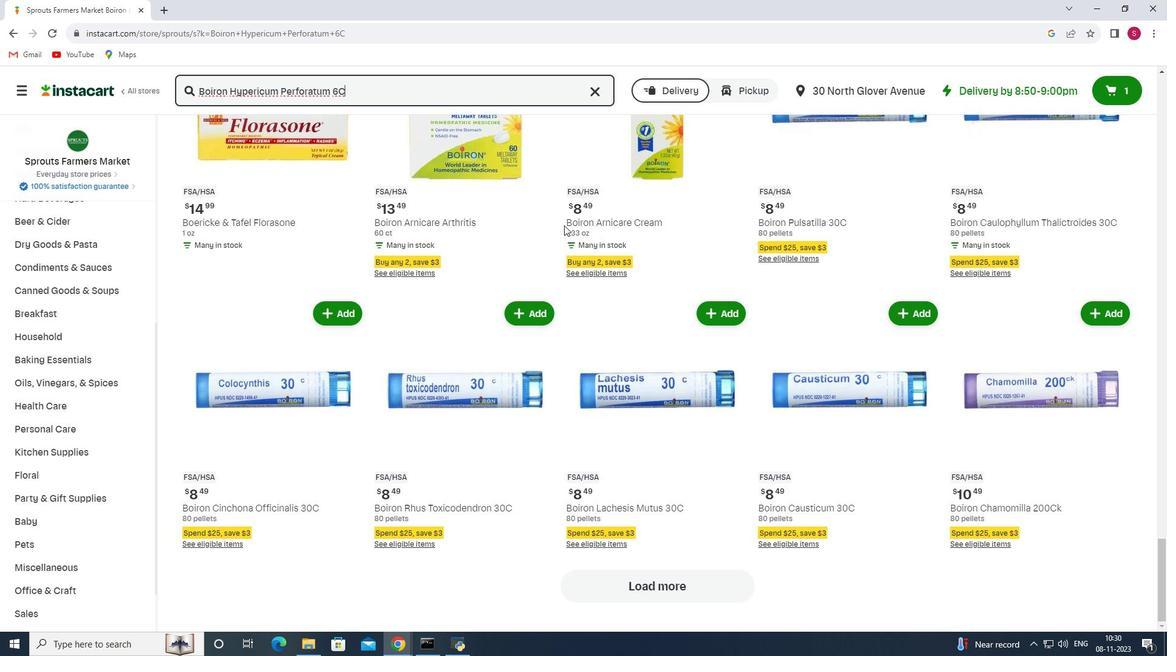 
Action: Mouse scrolled (564, 225) with delta (0, 0)
Screenshot: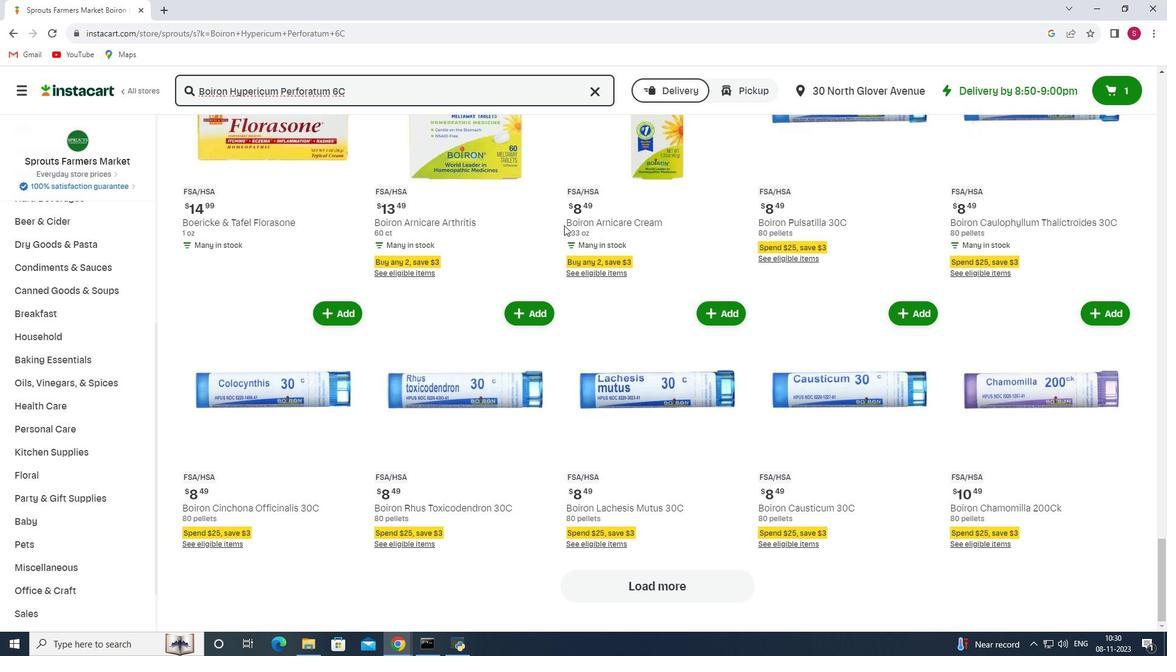 
Action: Mouse moved to (563, 226)
Screenshot: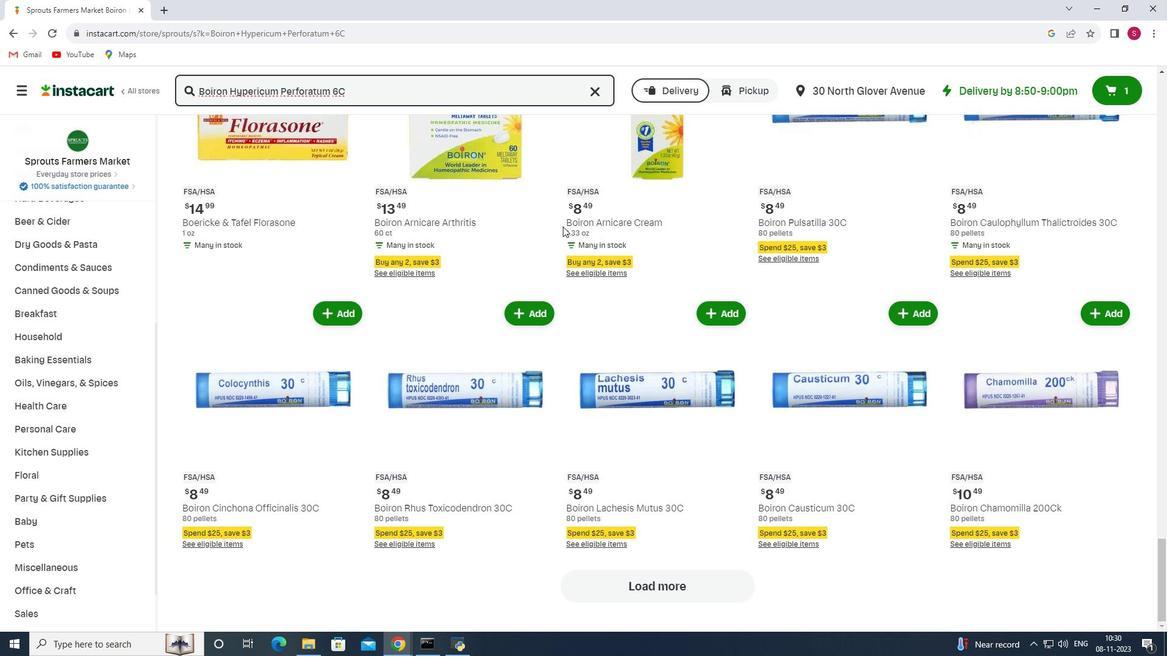 
